 Task: Select transit view around selected location Great Barrier Reef, Australia and check out the nearest train station
Action: Mouse moved to (197, 83)
Screenshot: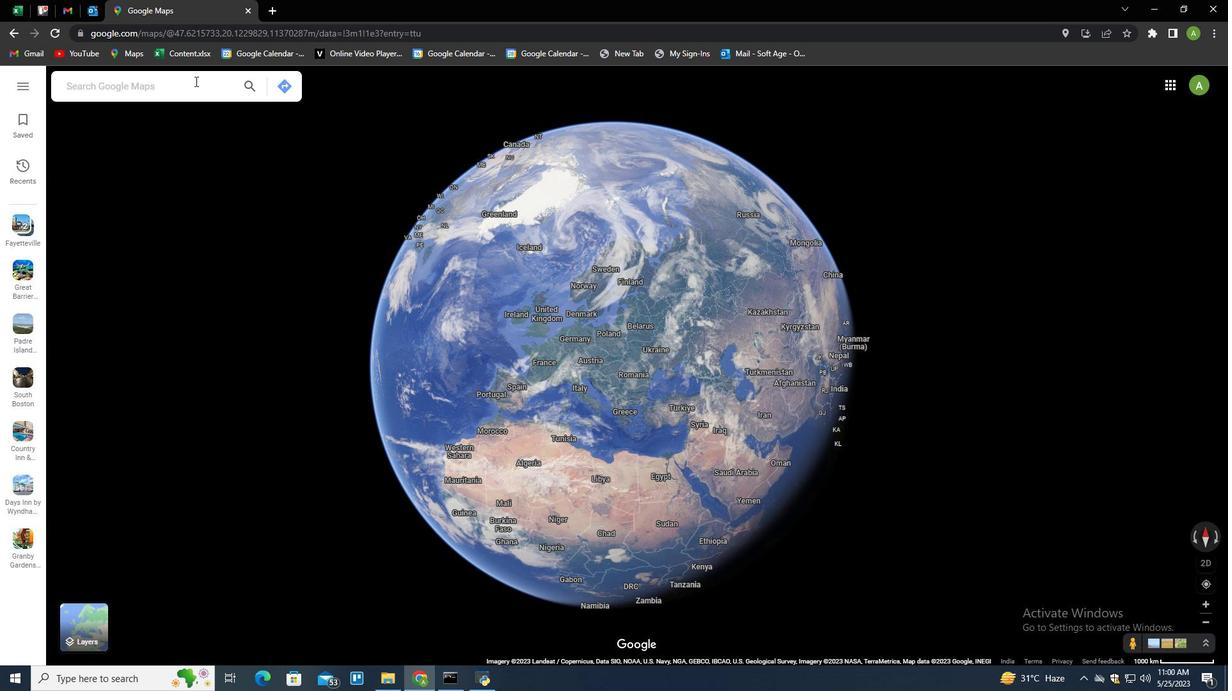 
Action: Mouse pressed left at (197, 83)
Screenshot: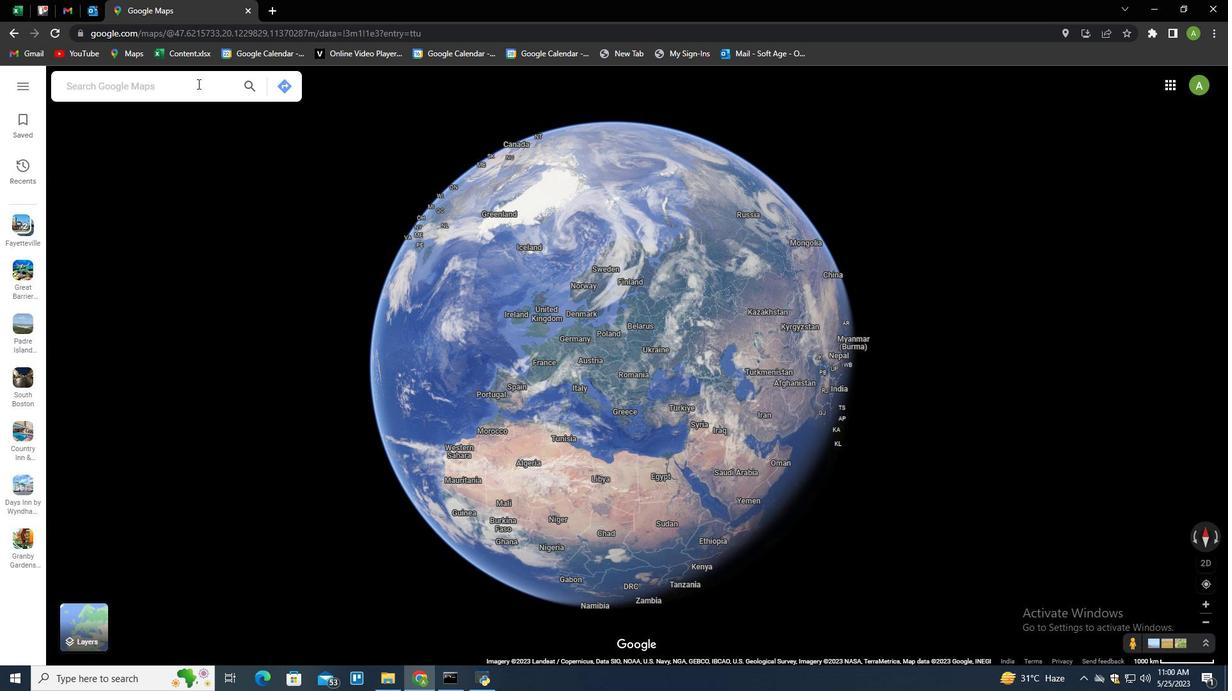 
Action: Key pressed <Key.shift>Barrier<Key.space><Key.shift>Reef,<Key.space><Key.shift>Austa<Key.down><Key.enter>
Screenshot: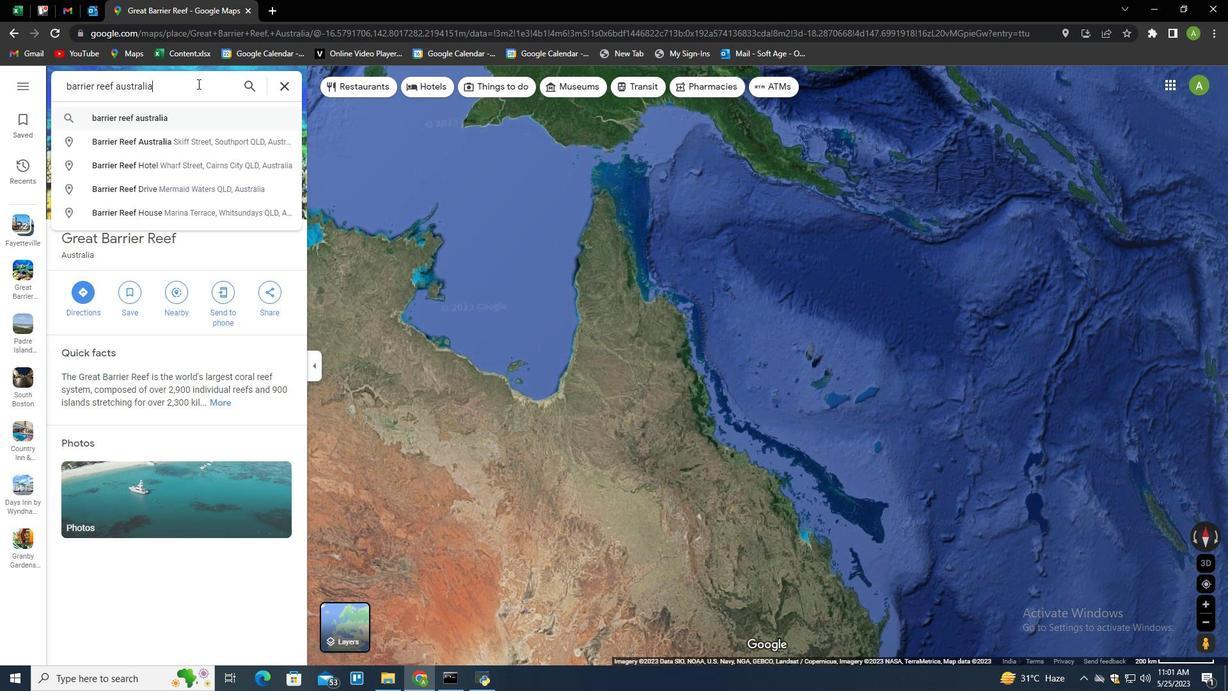 
Action: Mouse moved to (176, 292)
Screenshot: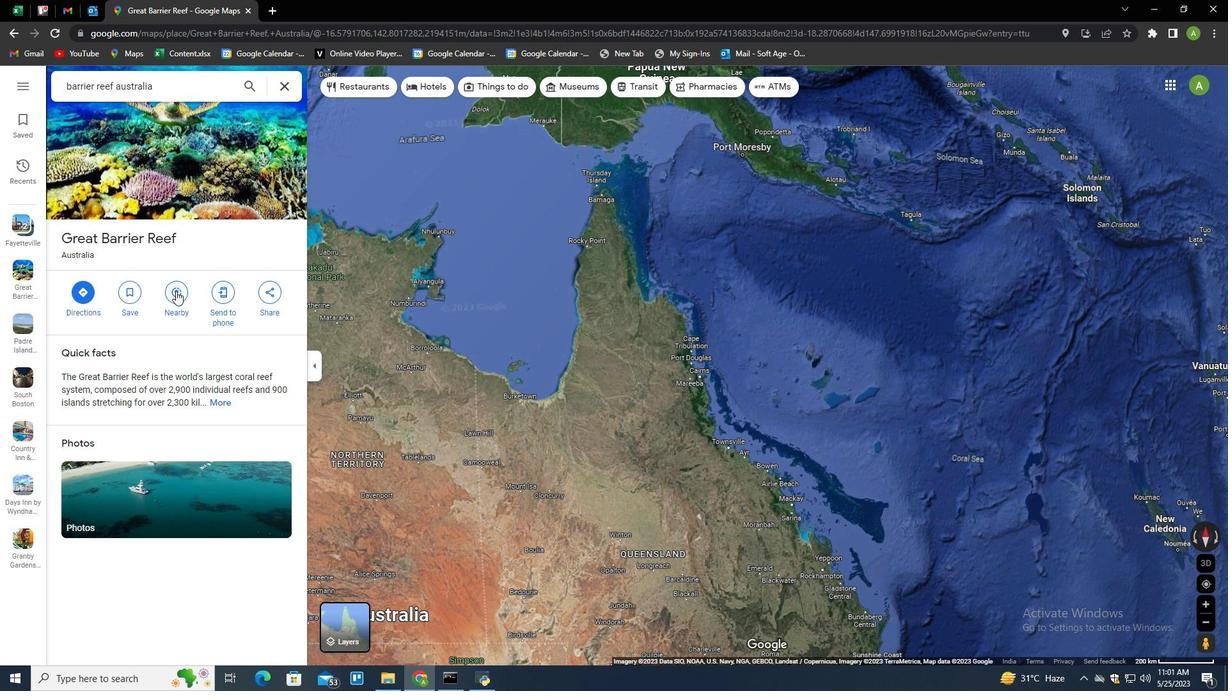 
Action: Mouse pressed left at (176, 292)
Screenshot: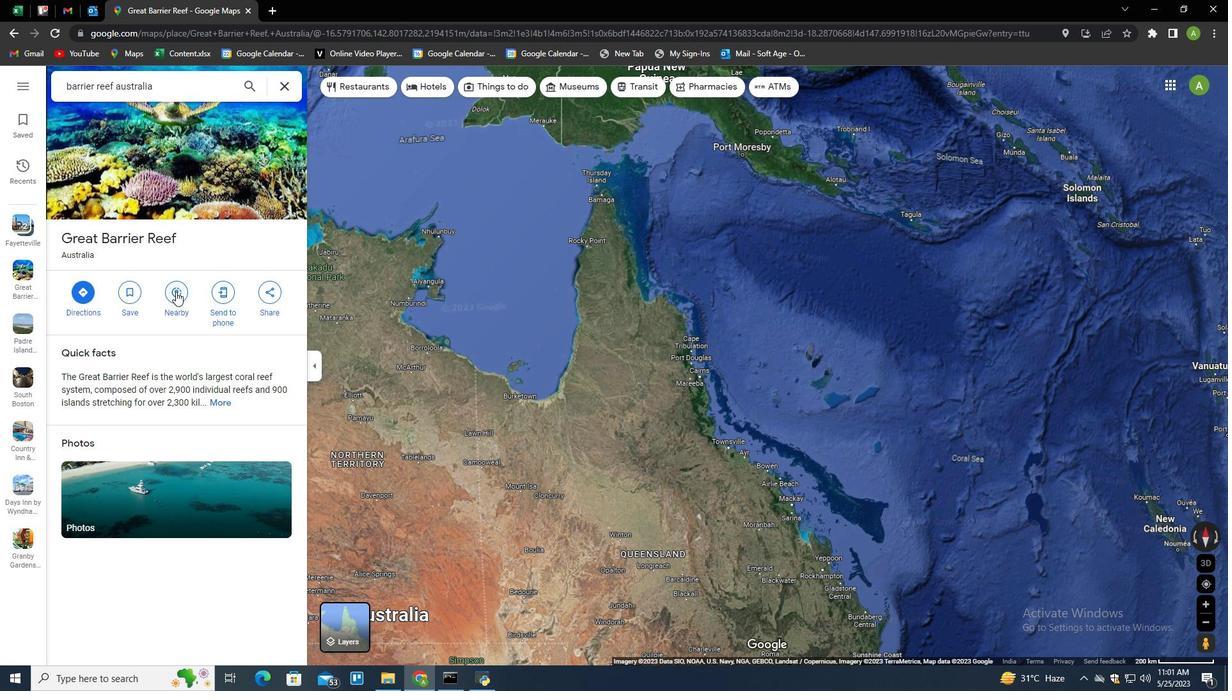 
Action: Mouse moved to (160, 86)
Screenshot: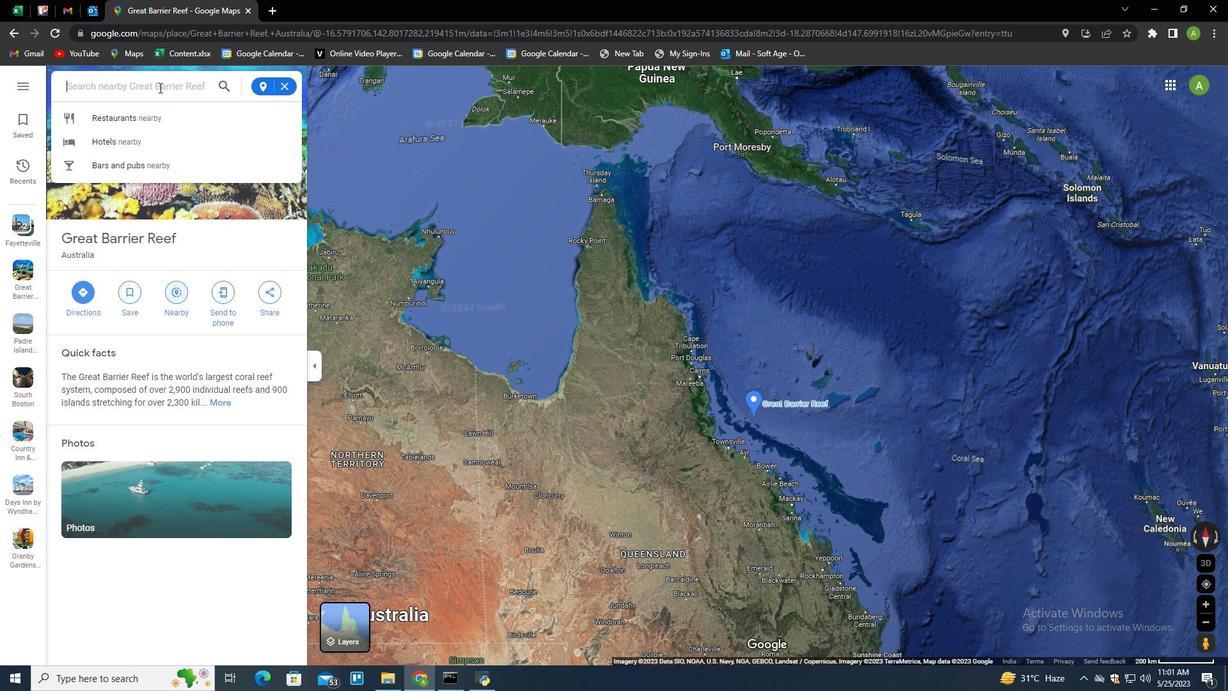 
Action: Mouse pressed left at (160, 86)
Screenshot: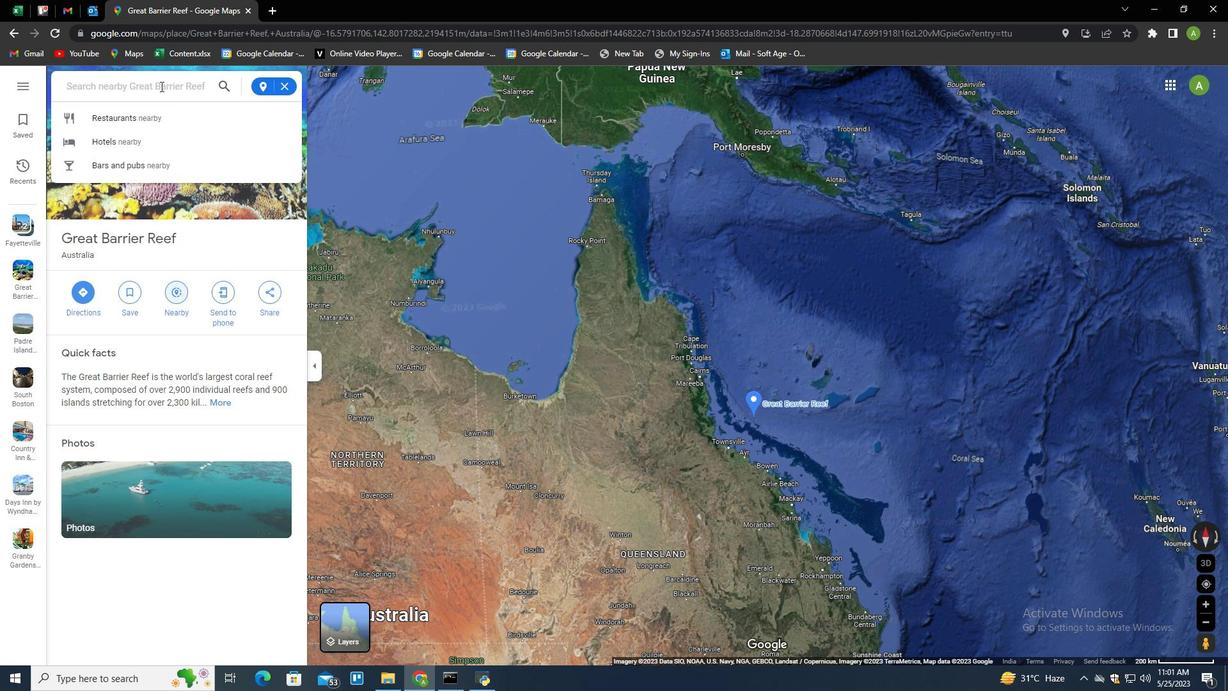 
Action: Key pressed <Key.shift><Key.shift>Trin<Key.down><Key.enter>
Screenshot: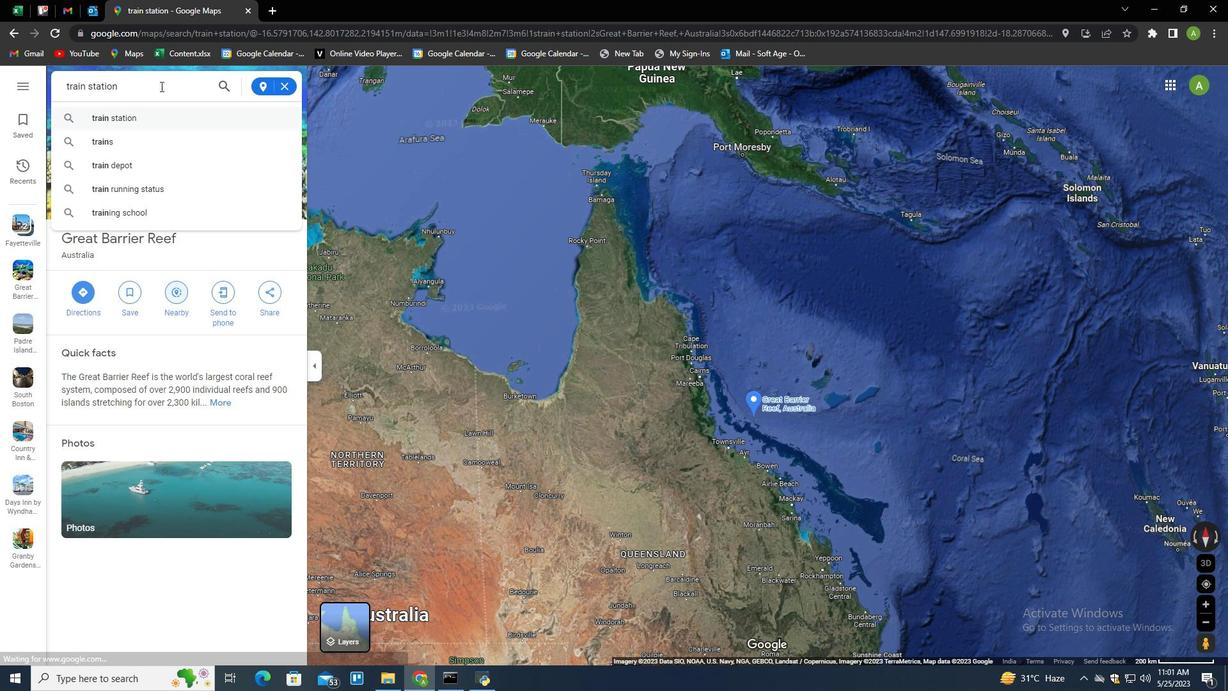 
Action: Mouse moved to (540, 416)
Screenshot: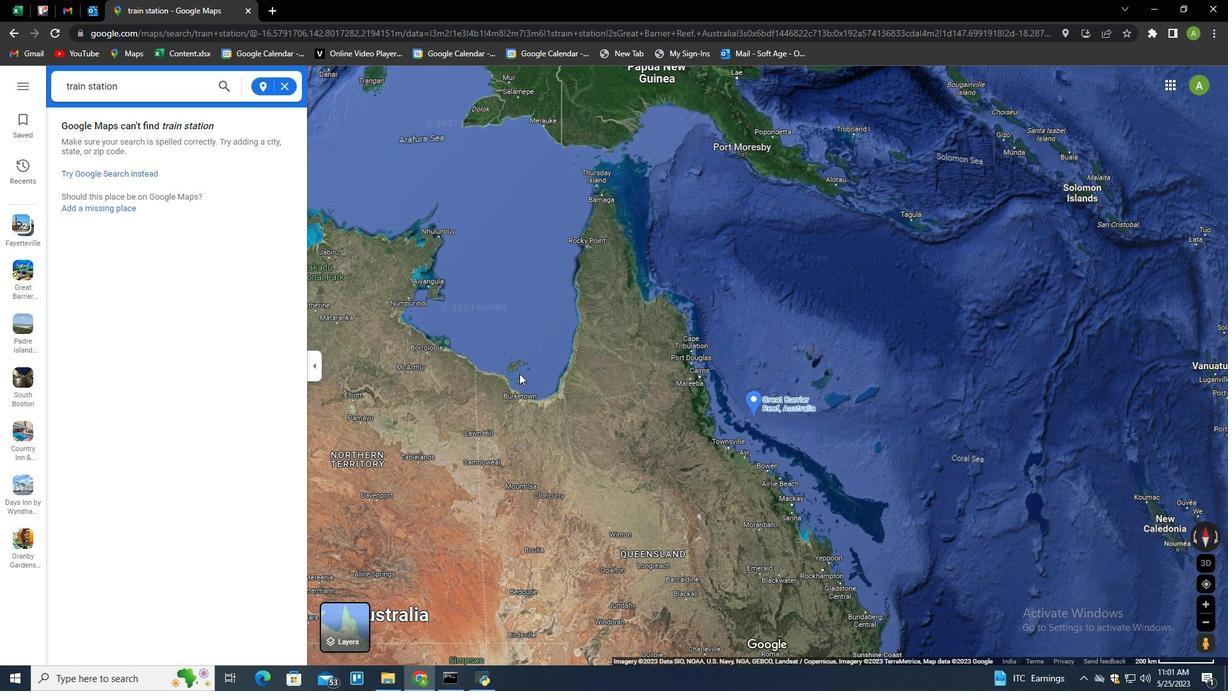 
Action: Mouse scrolled (540, 415) with delta (0, 0)
Screenshot: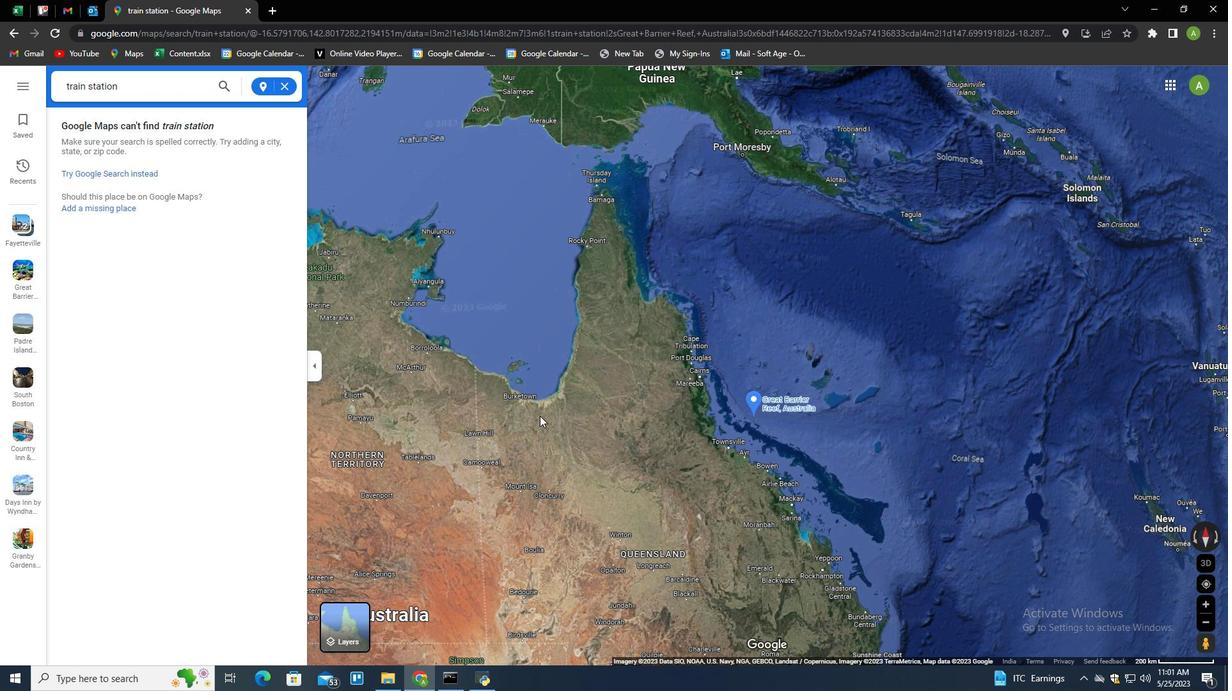 
Action: Mouse moved to (539, 420)
Screenshot: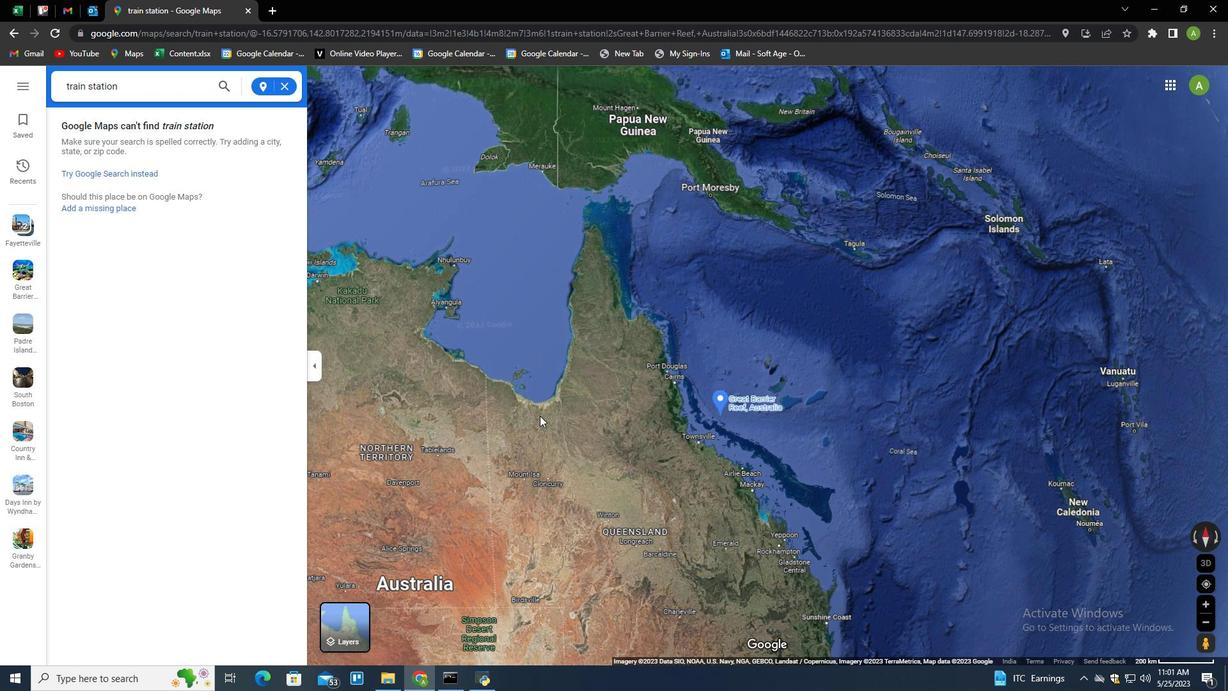 
Action: Mouse scrolled (539, 419) with delta (0, 0)
Screenshot: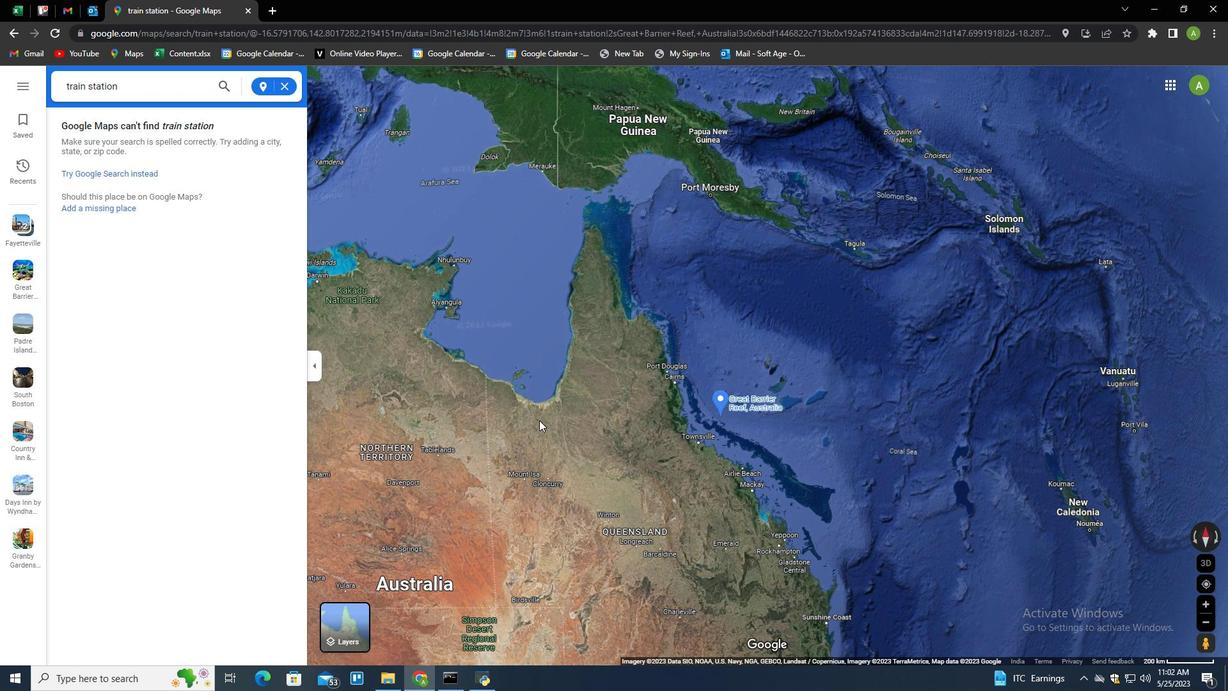 
Action: Mouse moved to (772, 488)
Screenshot: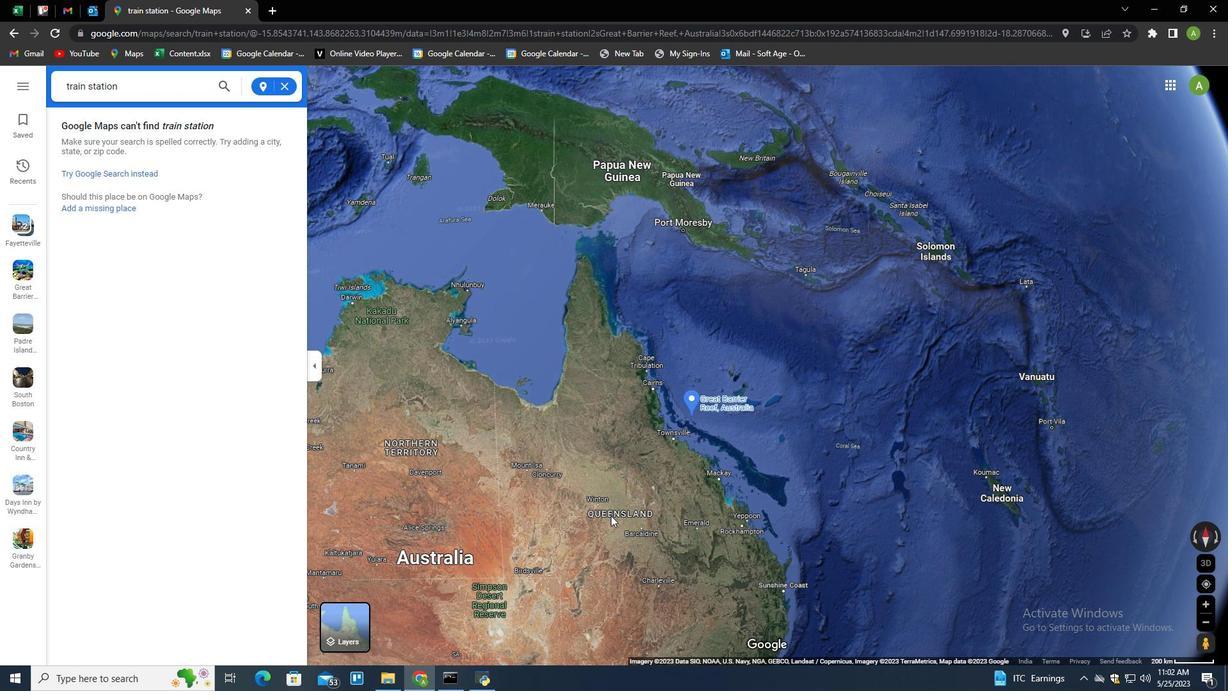
Action: Mouse scrolled (772, 487) with delta (0, 0)
Screenshot: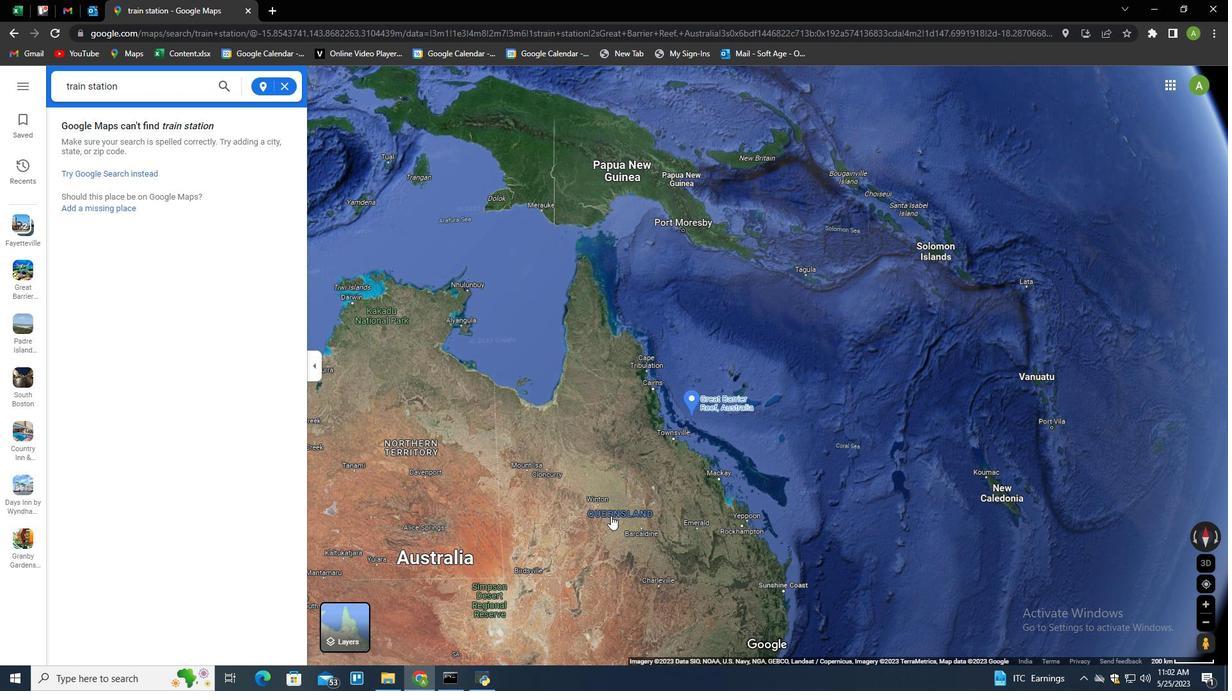 
Action: Mouse scrolled (772, 487) with delta (0, 0)
Screenshot: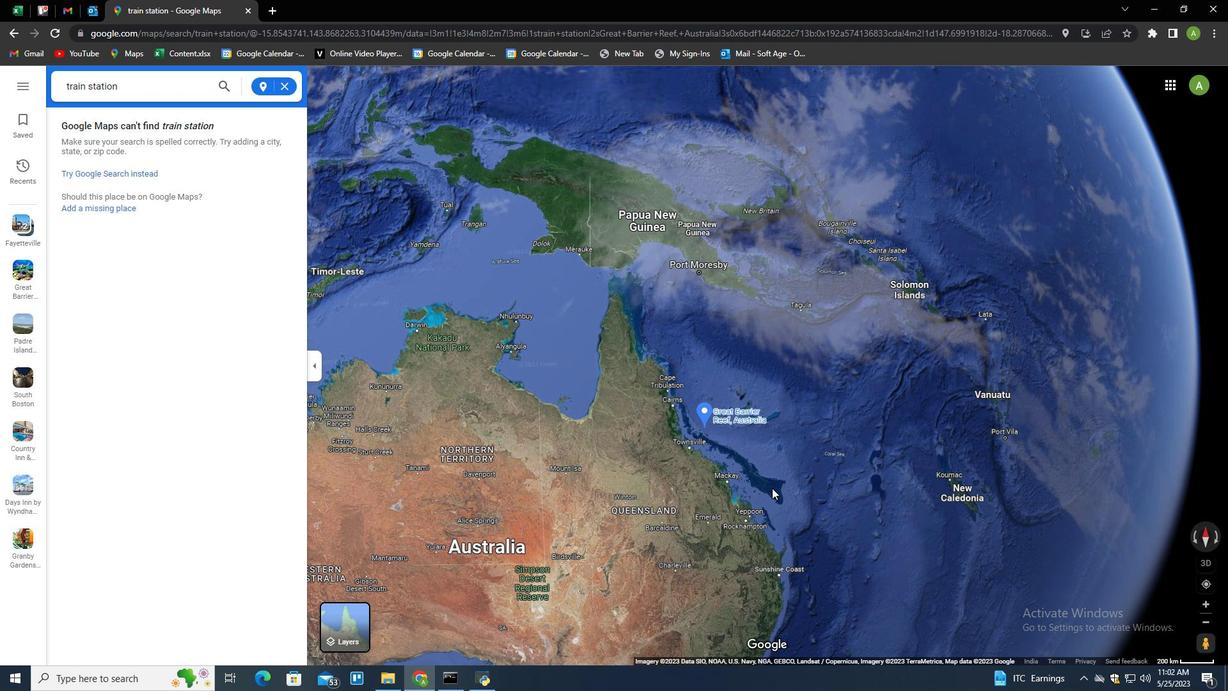 
Action: Mouse scrolled (772, 487) with delta (0, 0)
Screenshot: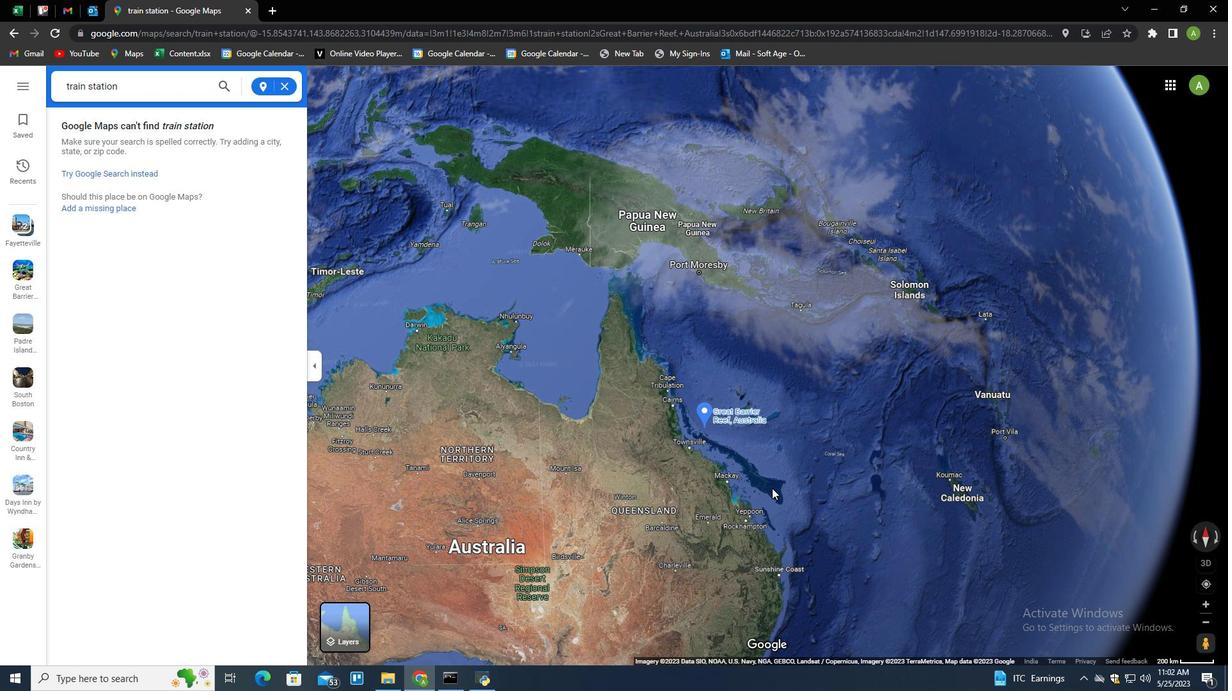 
Action: Mouse scrolled (772, 487) with delta (0, 0)
Screenshot: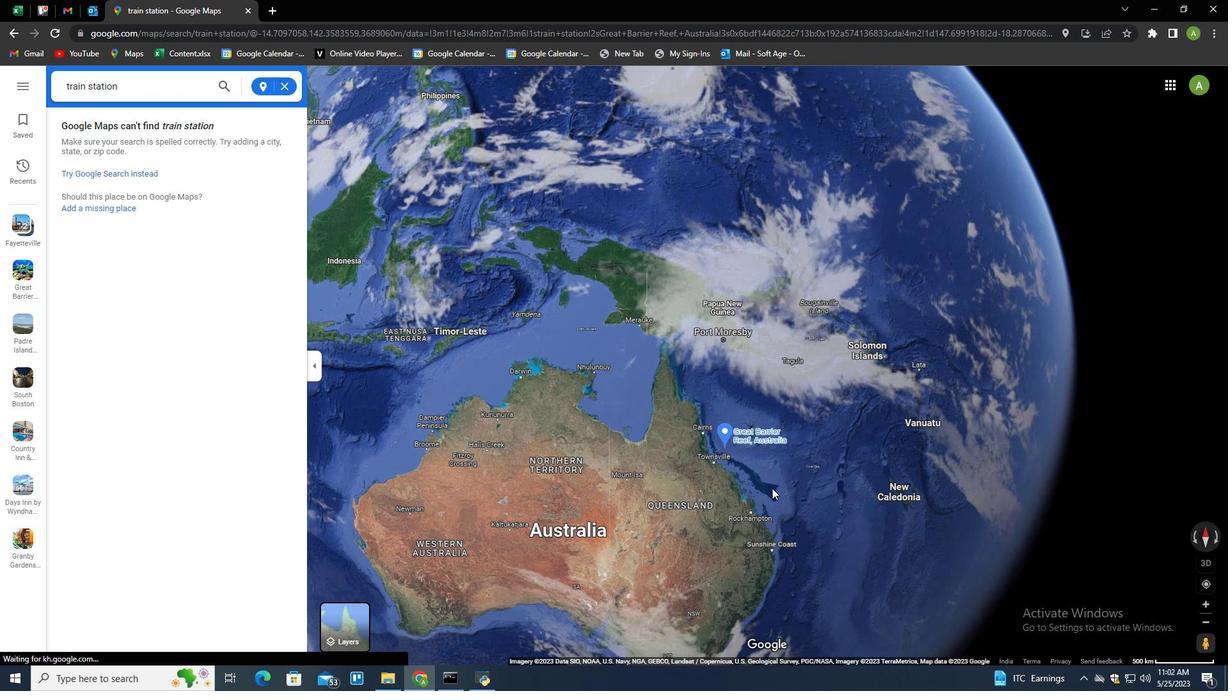 
Action: Mouse scrolled (772, 488) with delta (0, 0)
Screenshot: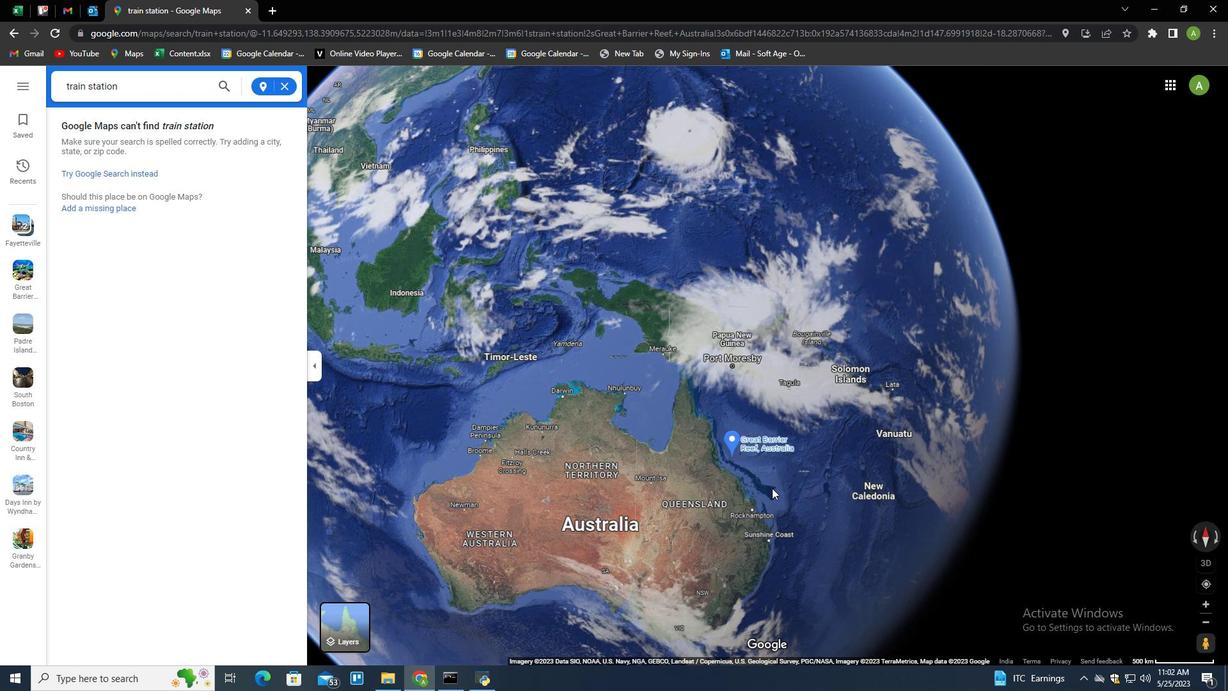 
Action: Mouse scrolled (772, 488) with delta (0, 0)
Screenshot: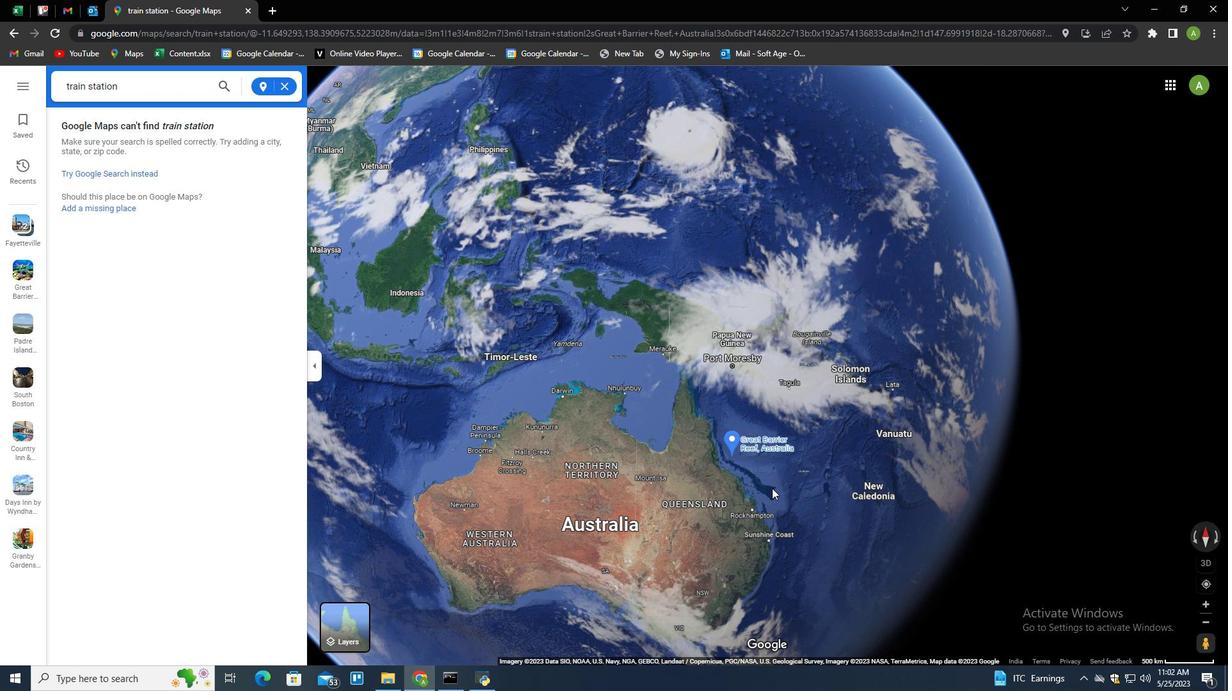
Action: Mouse scrolled (772, 488) with delta (0, 0)
Screenshot: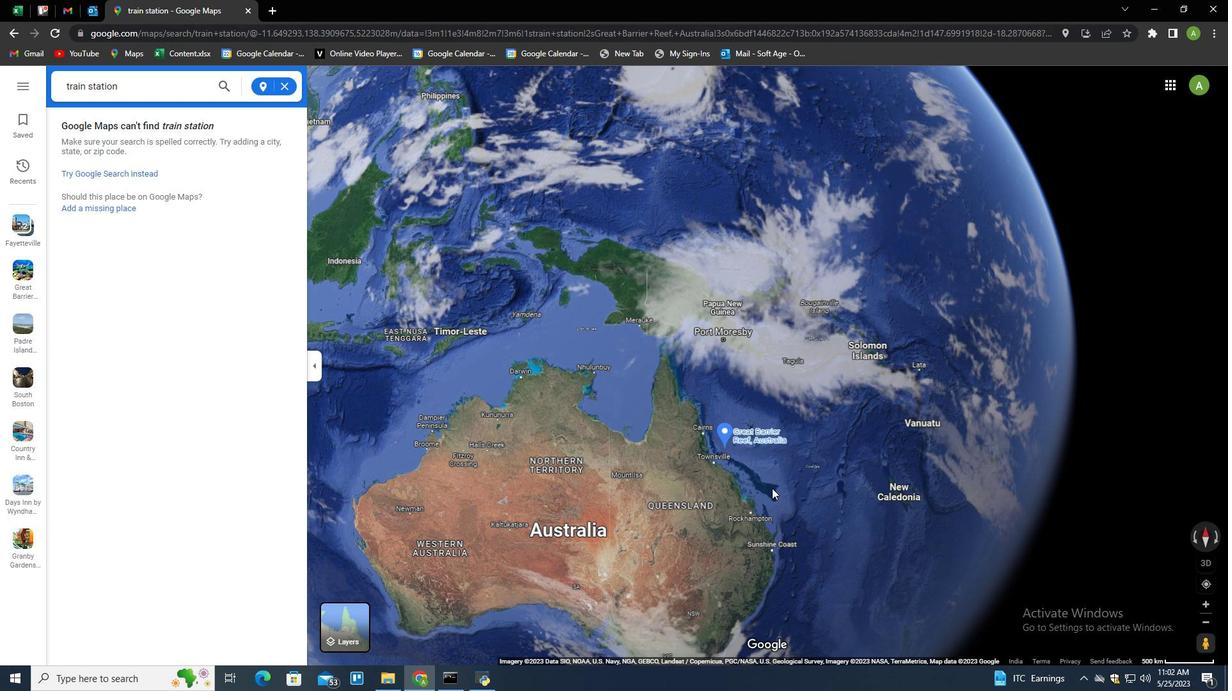 
Action: Mouse scrolled (772, 488) with delta (0, 0)
Screenshot: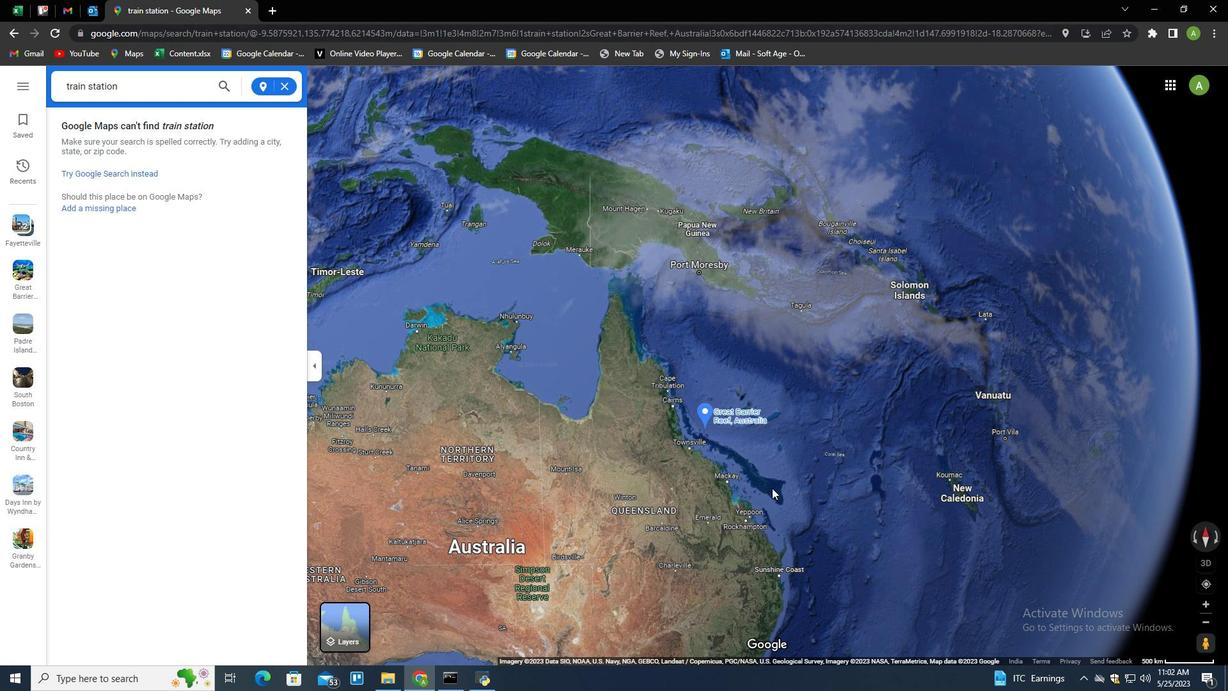 
Action: Mouse moved to (772, 488)
Screenshot: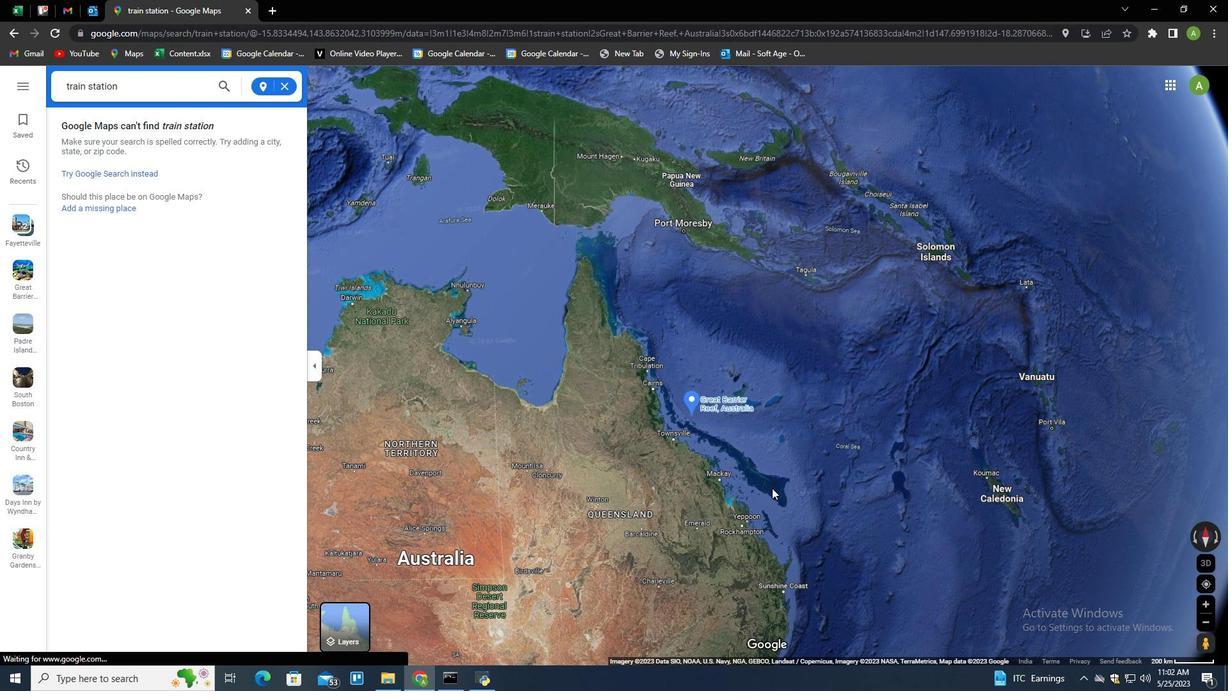 
Action: Mouse scrolled (772, 487) with delta (0, 0)
Screenshot: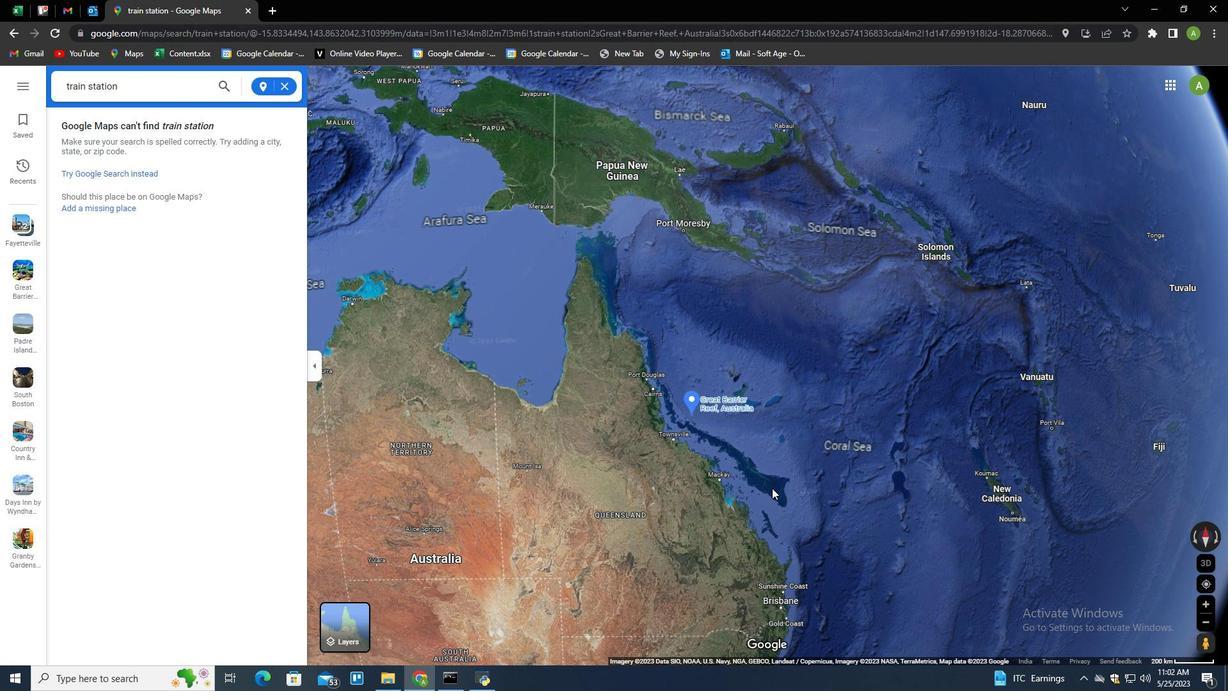 
Action: Mouse scrolled (772, 487) with delta (0, 0)
Screenshot: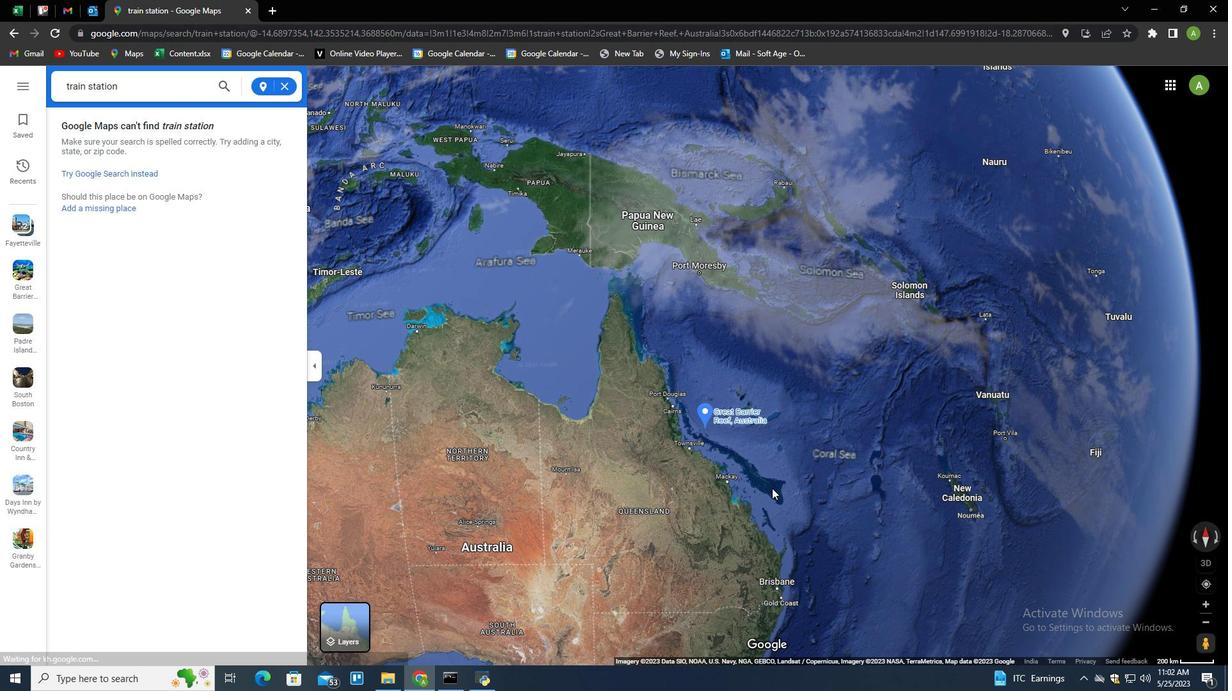 
Action: Mouse scrolled (772, 487) with delta (0, 0)
Screenshot: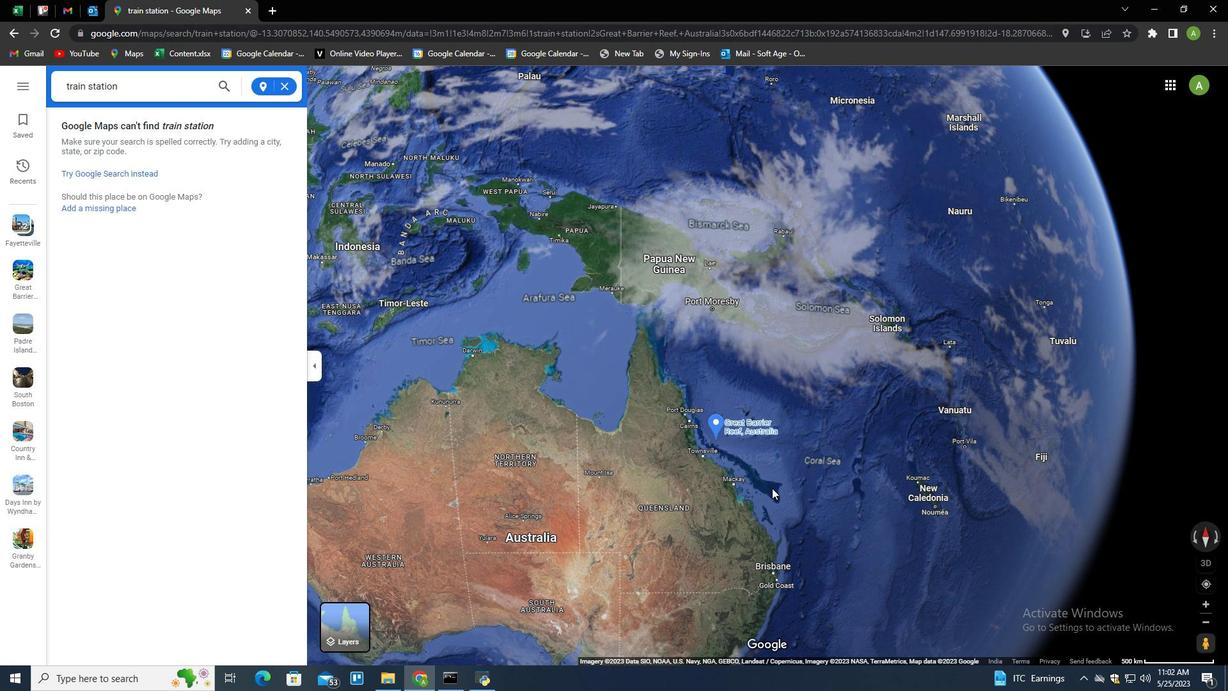 
Action: Mouse scrolled (772, 487) with delta (0, 0)
Screenshot: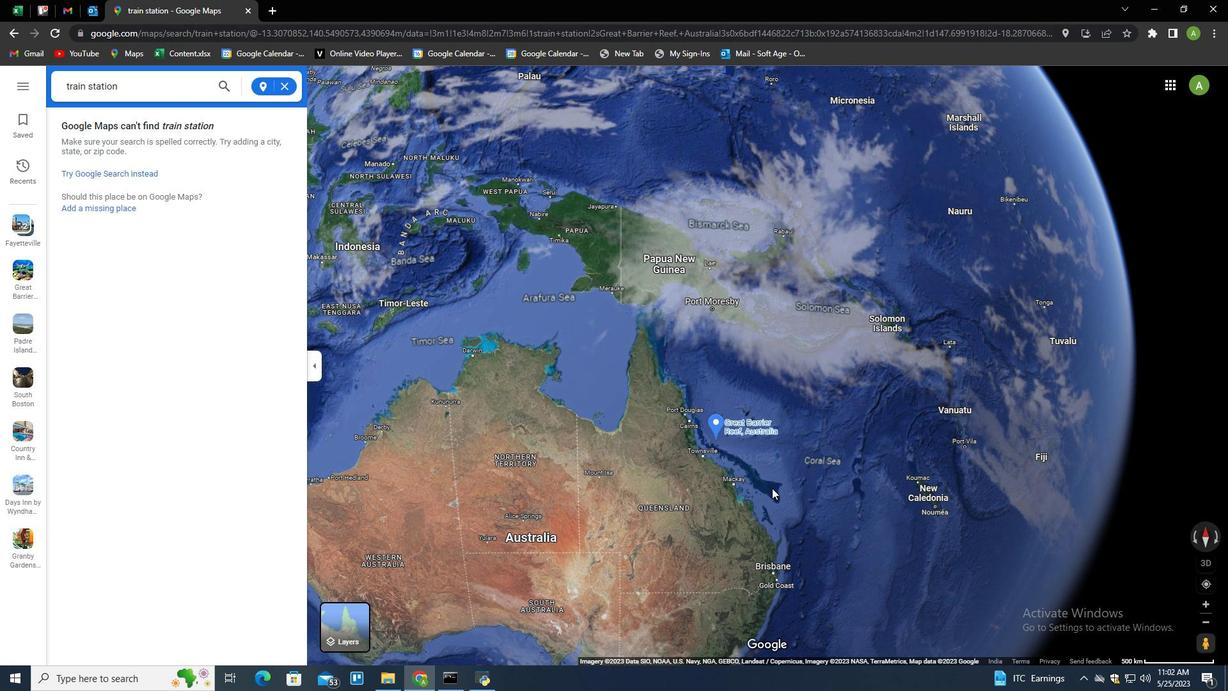 
Action: Mouse scrolled (772, 488) with delta (0, 0)
Screenshot: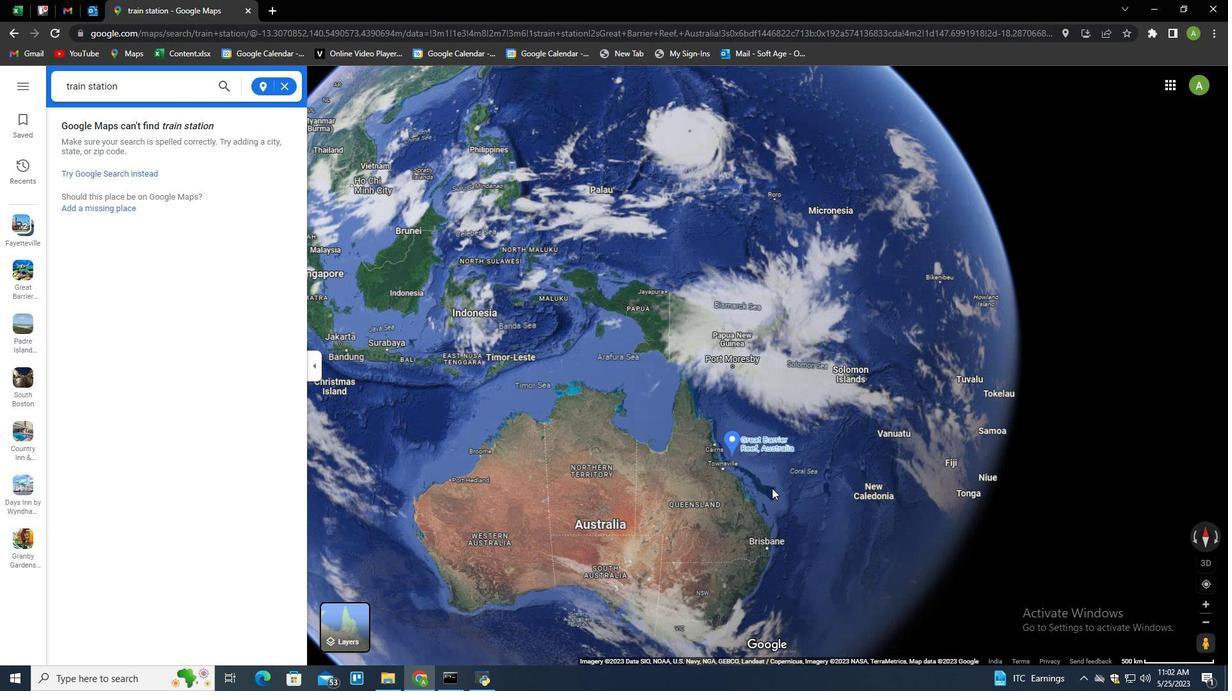 
Action: Mouse scrolled (772, 488) with delta (0, 0)
Screenshot: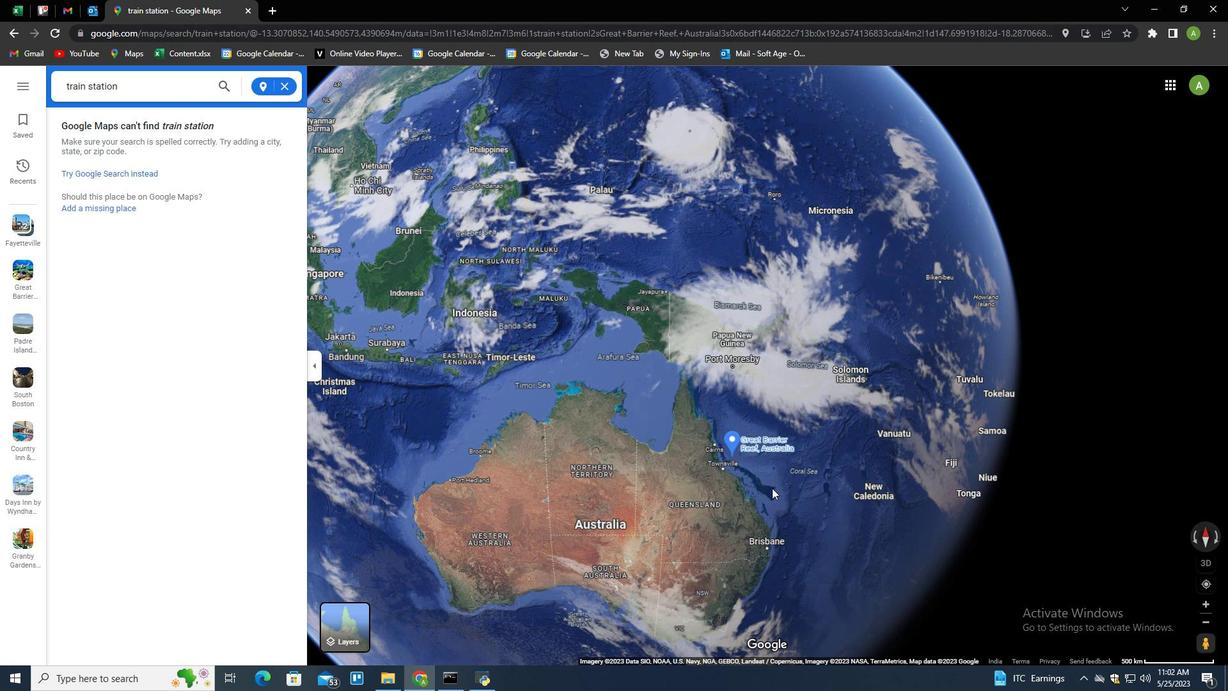 
Action: Mouse scrolled (772, 487) with delta (0, 0)
Screenshot: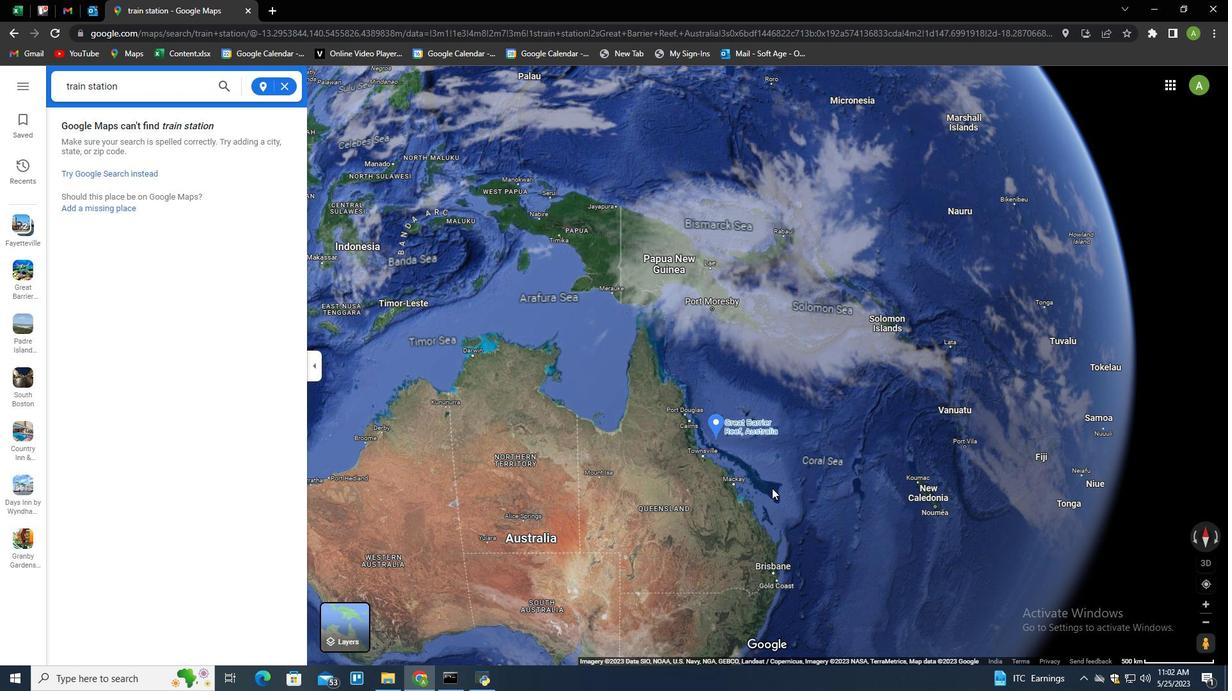 
Action: Mouse scrolled (772, 487) with delta (0, 0)
Screenshot: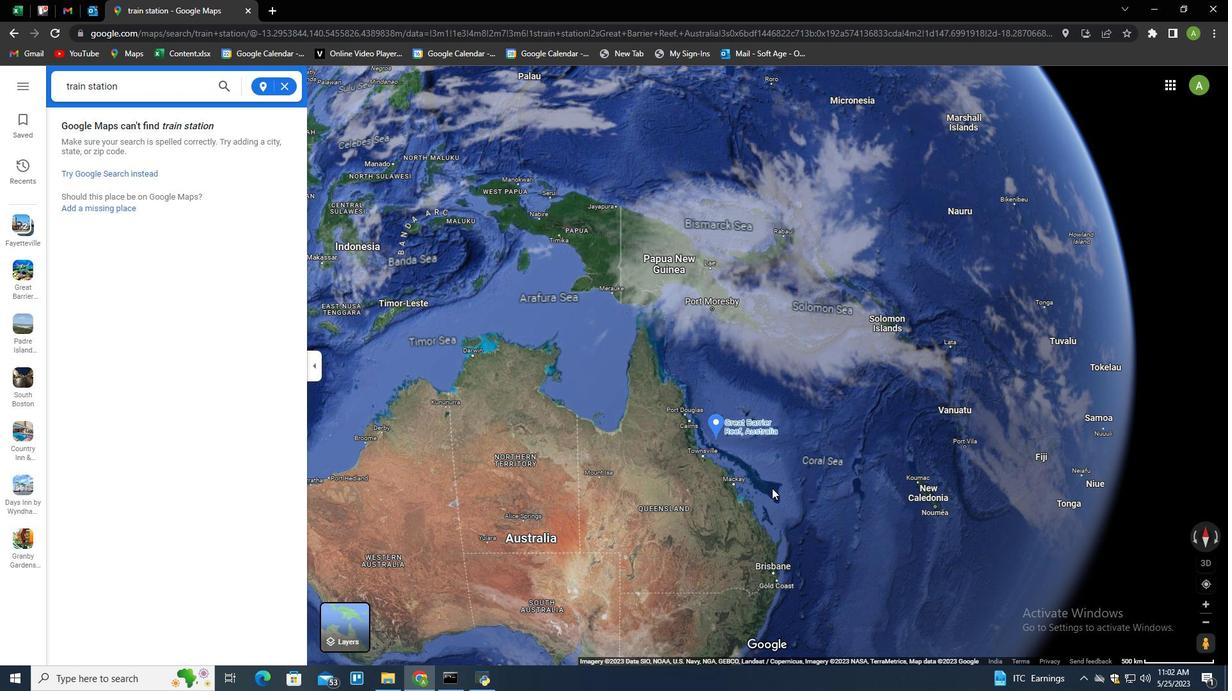
Action: Mouse moved to (773, 486)
Screenshot: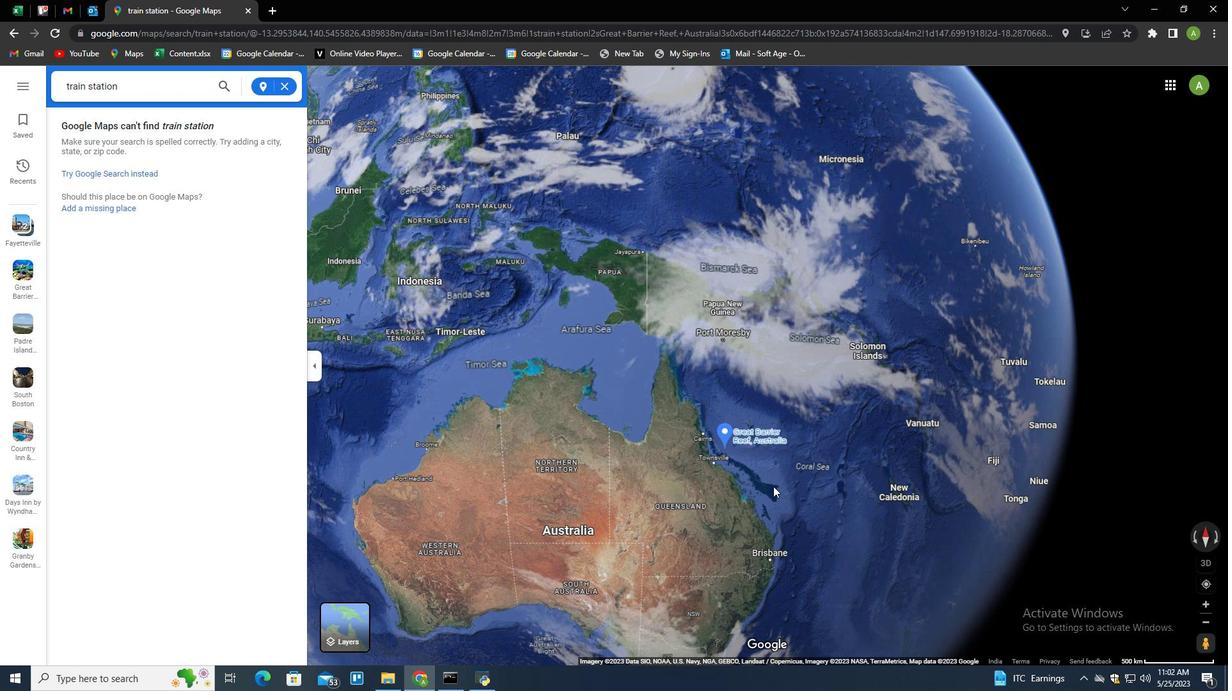 
Action: Mouse scrolled (773, 485) with delta (0, 0)
Screenshot: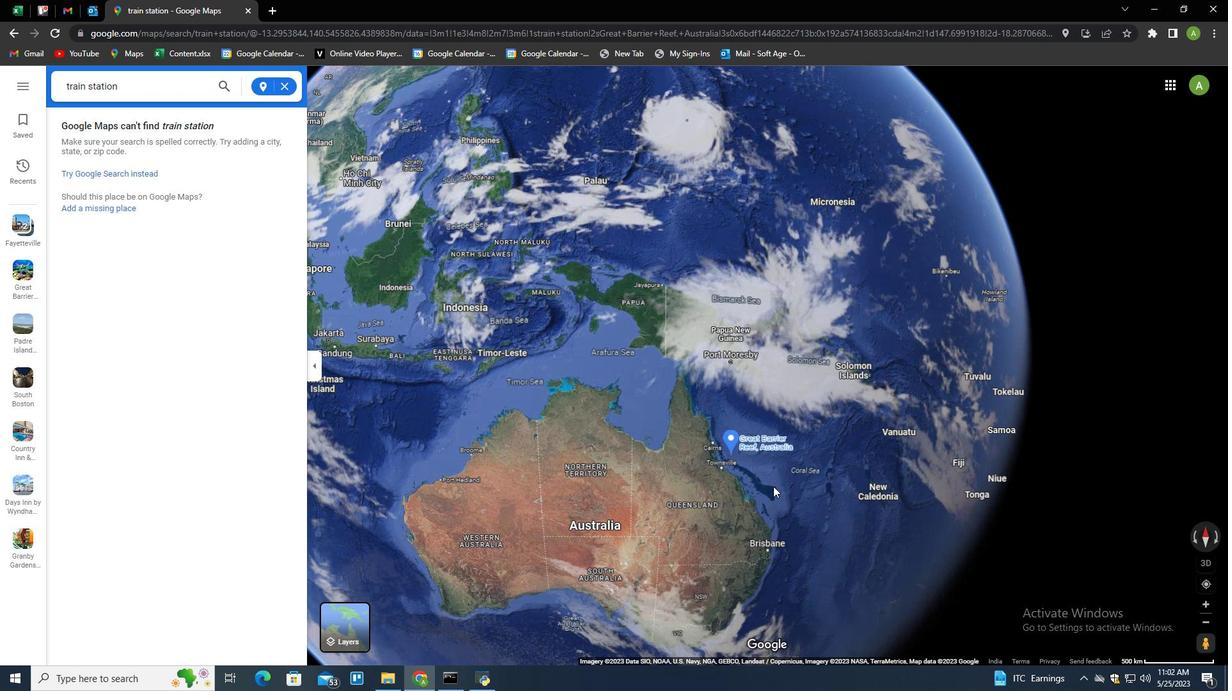
Action: Mouse scrolled (773, 485) with delta (0, 0)
Screenshot: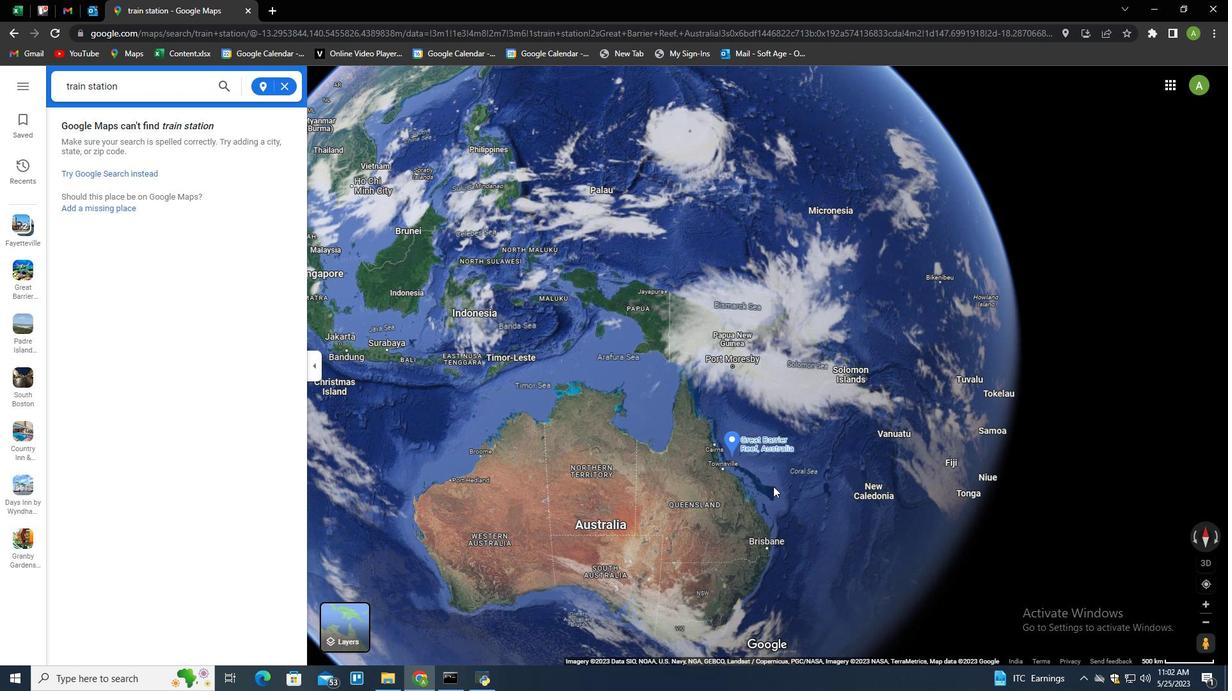 
Action: Mouse scrolled (773, 485) with delta (0, 0)
Screenshot: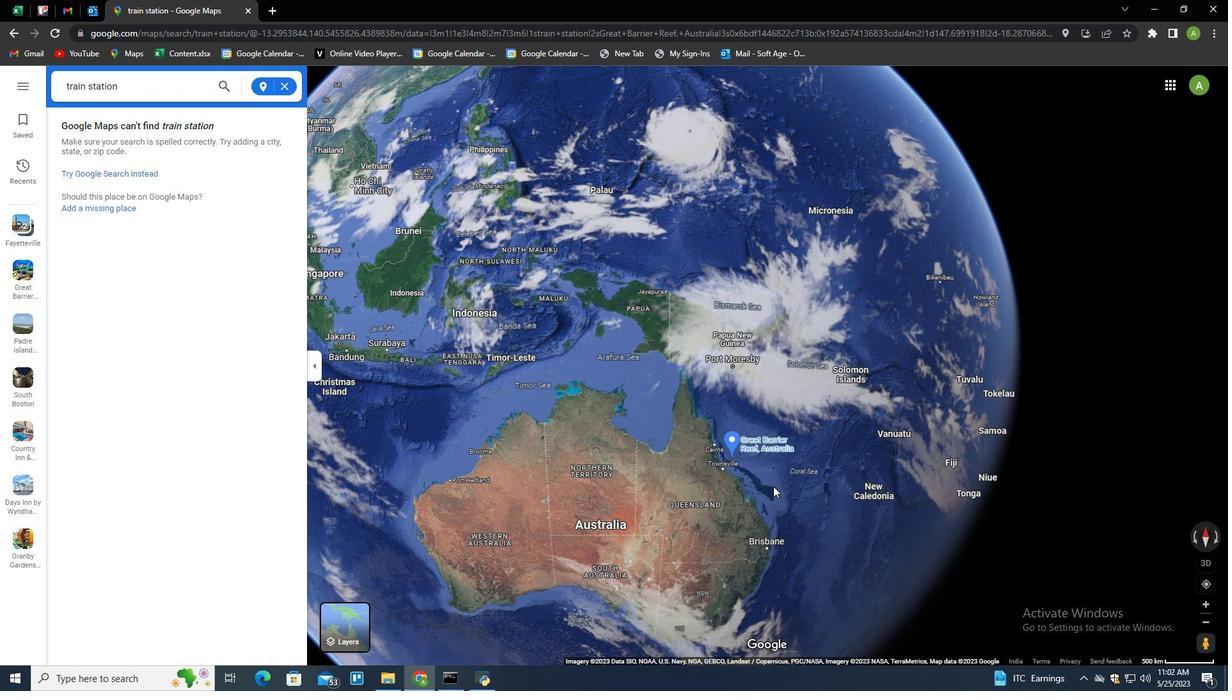 
Action: Mouse moved to (775, 485)
Screenshot: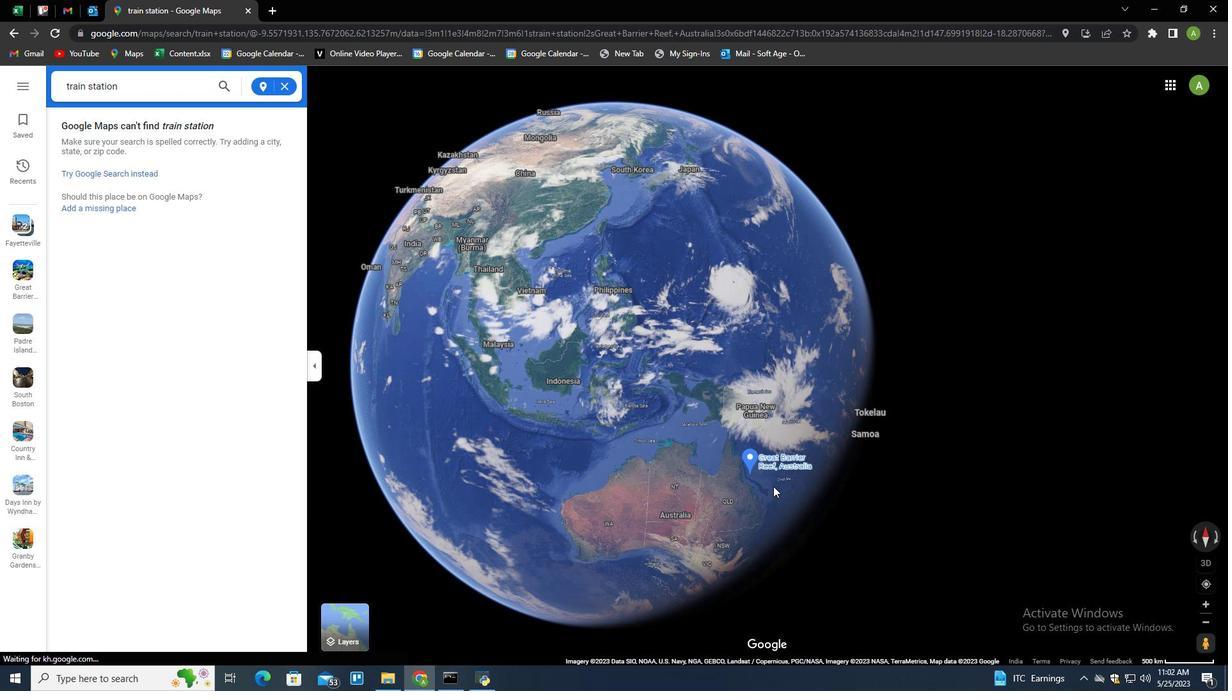 
Action: Mouse scrolled (775, 485) with delta (0, 0)
Screenshot: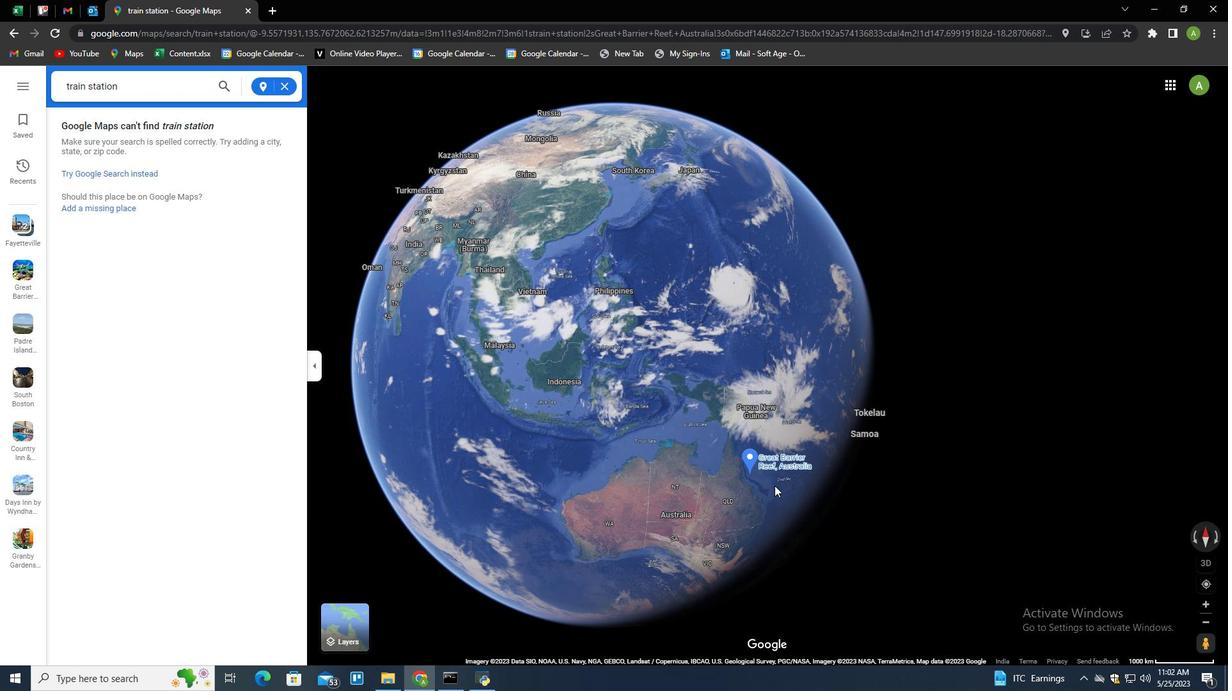 
Action: Mouse scrolled (775, 485) with delta (0, 0)
Screenshot: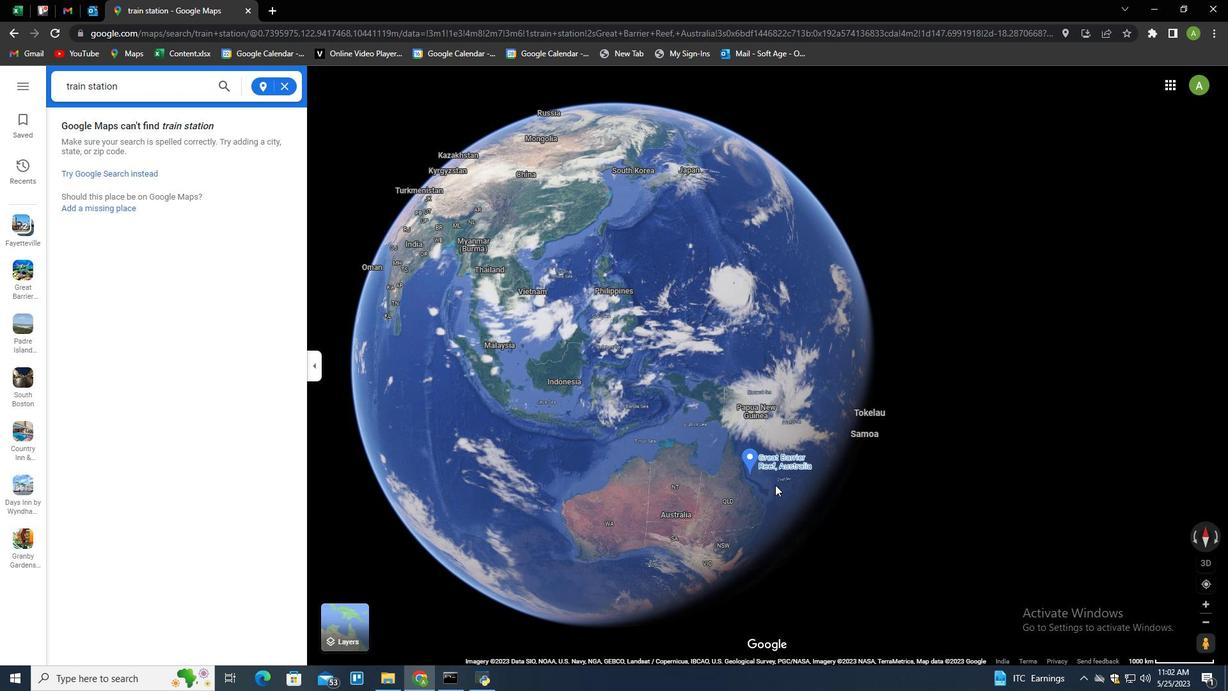 
Action: Mouse scrolled (775, 485) with delta (0, 0)
Screenshot: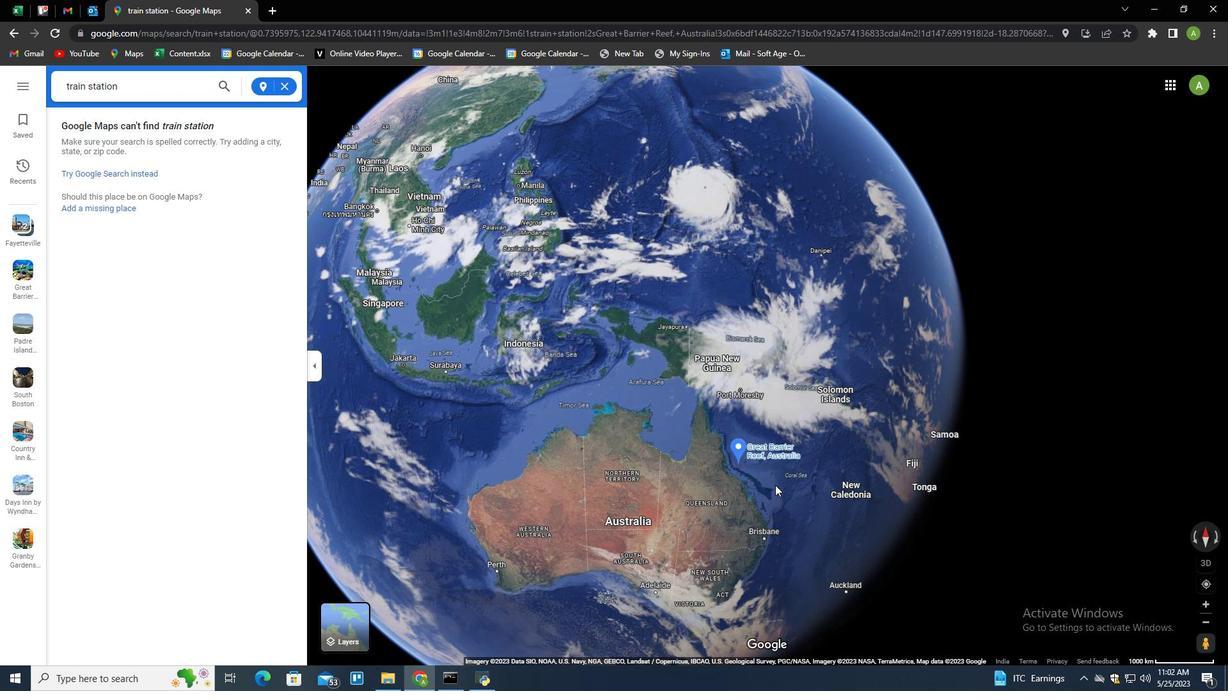 
Action: Mouse moved to (733, 240)
Screenshot: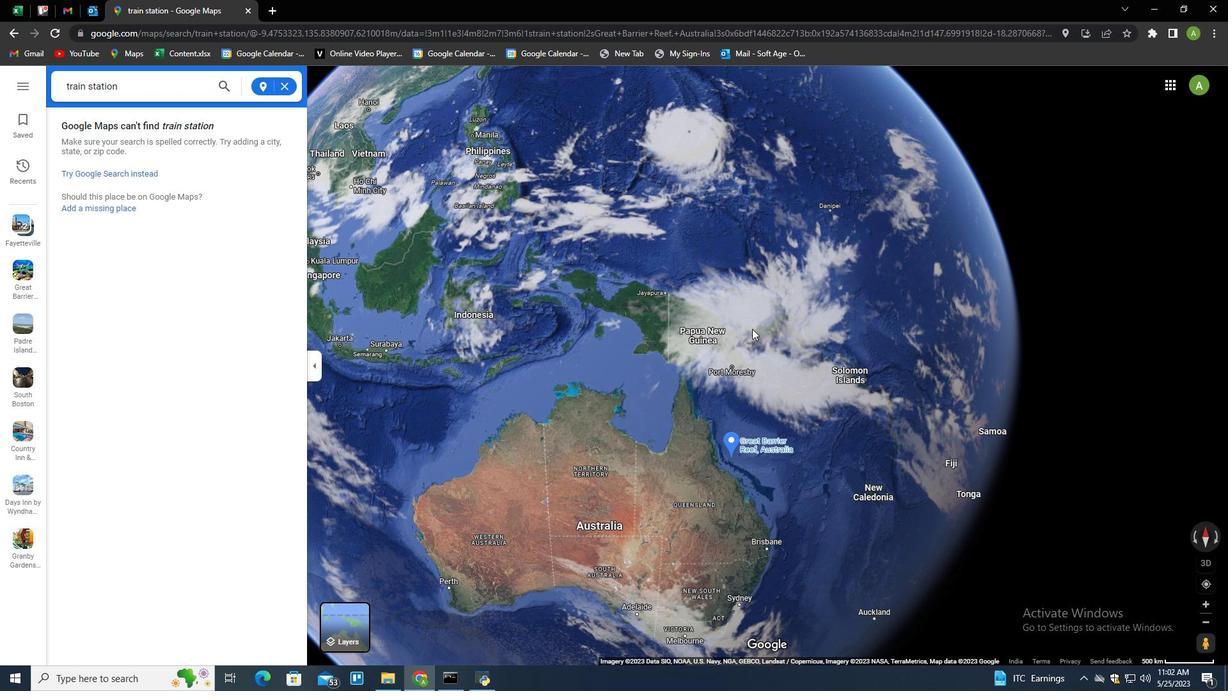 
Action: Mouse pressed left at (733, 240)
Screenshot: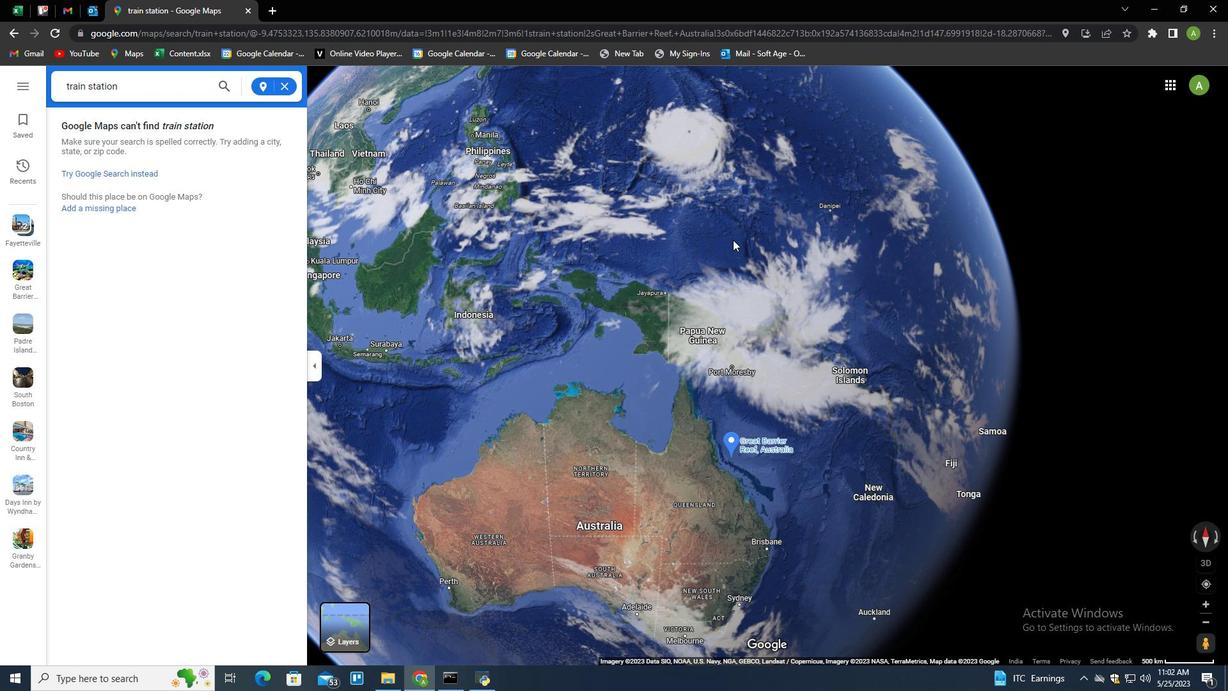 
Action: Mouse moved to (727, 459)
Screenshot: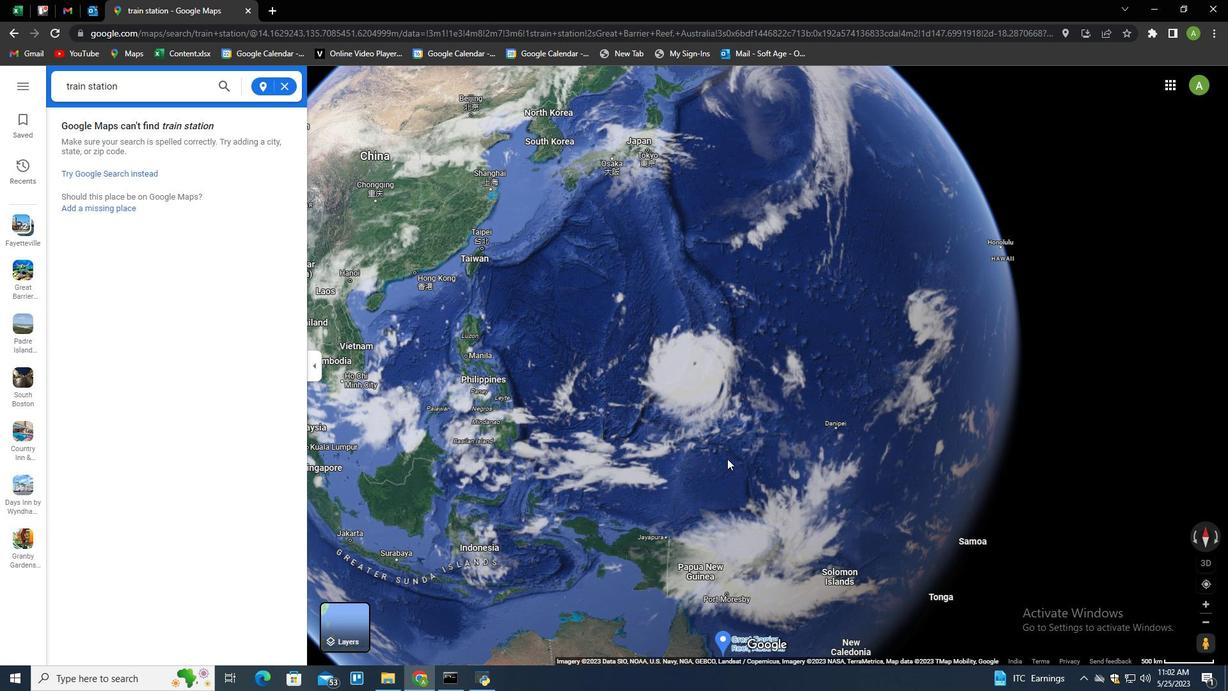 
Action: Mouse scrolled (727, 458) with delta (0, 0)
Screenshot: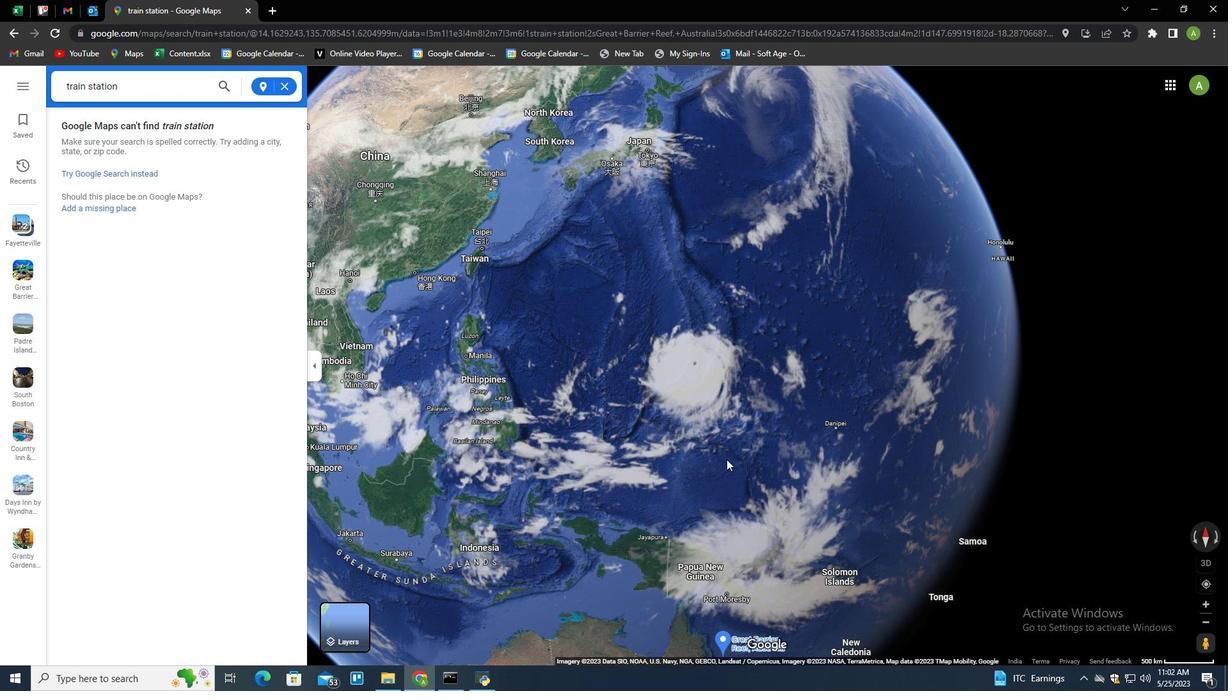 
Action: Mouse moved to (725, 498)
Screenshot: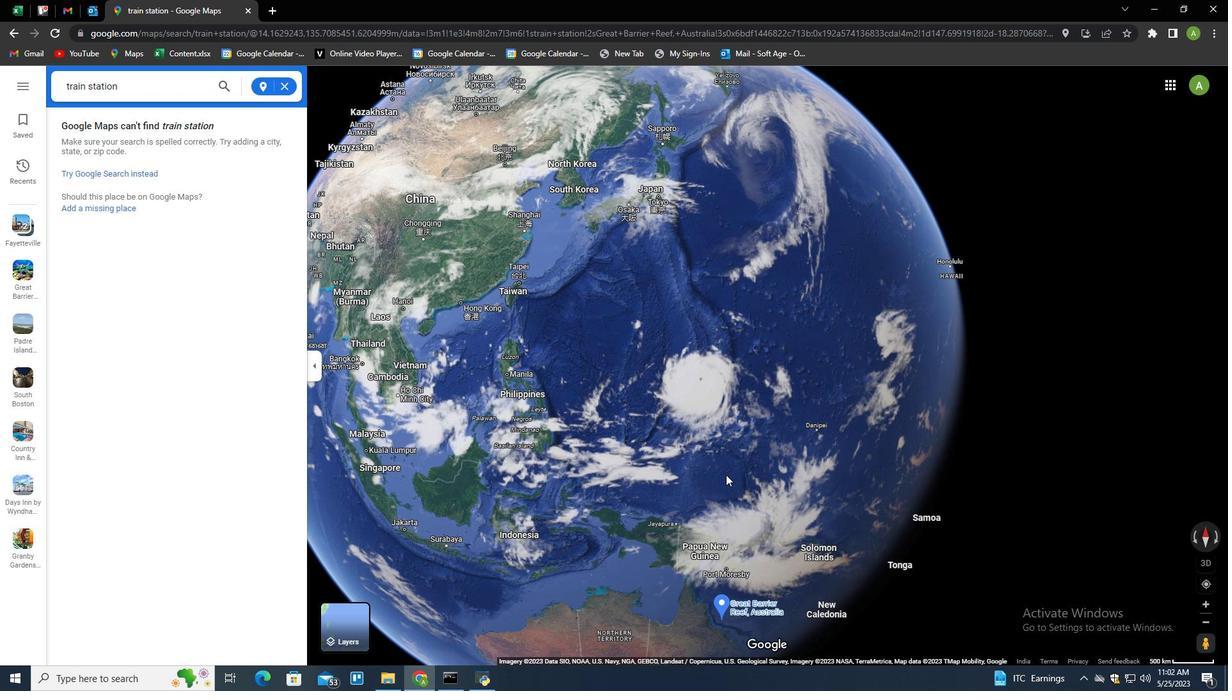 
Action: Mouse scrolled (725, 497) with delta (0, 0)
Screenshot: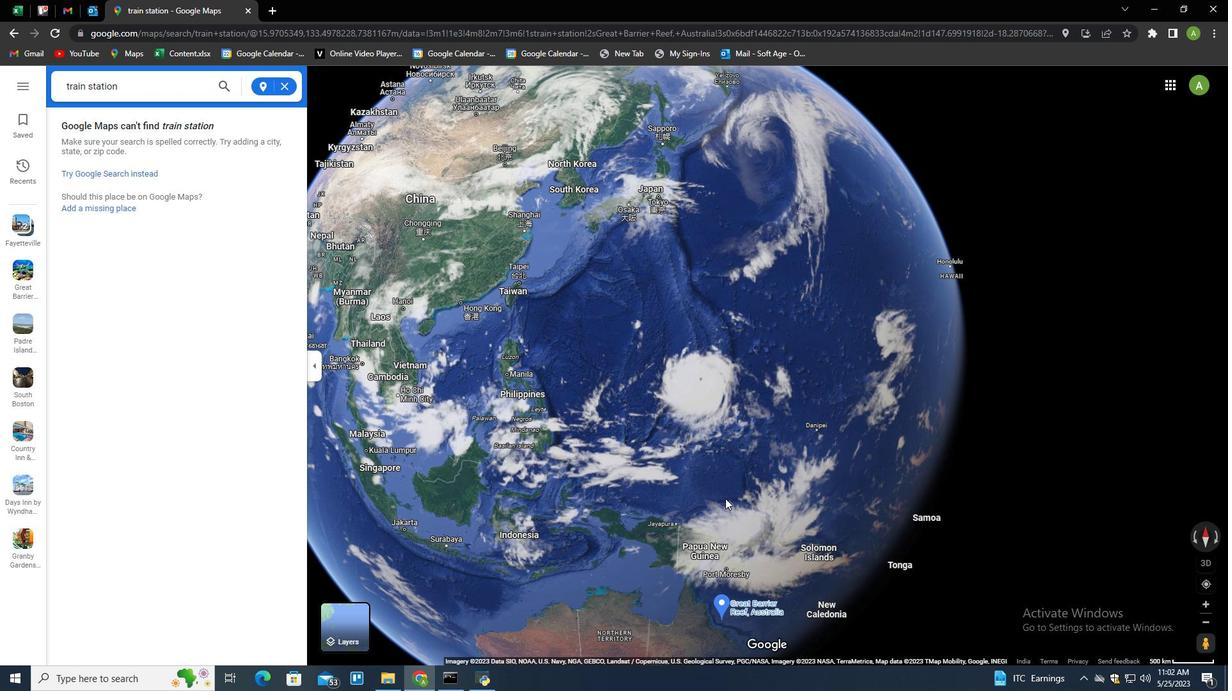 
Action: Mouse moved to (643, 347)
Screenshot: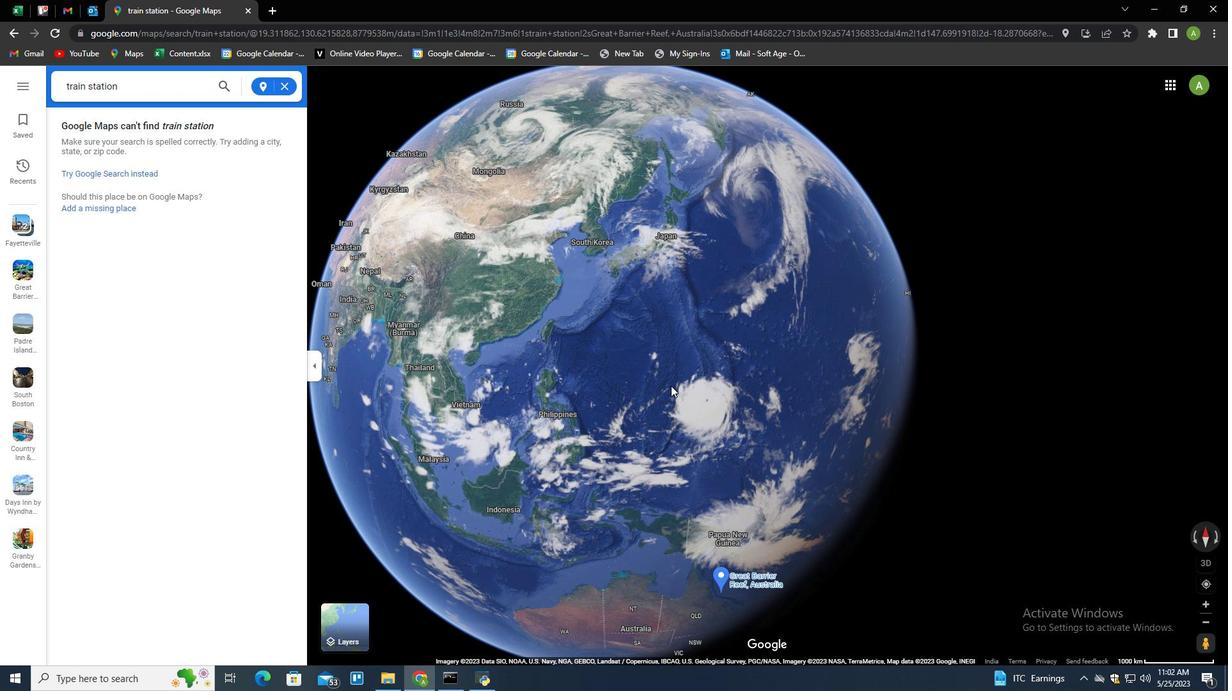 
Action: Mouse pressed left at (643, 347)
Screenshot: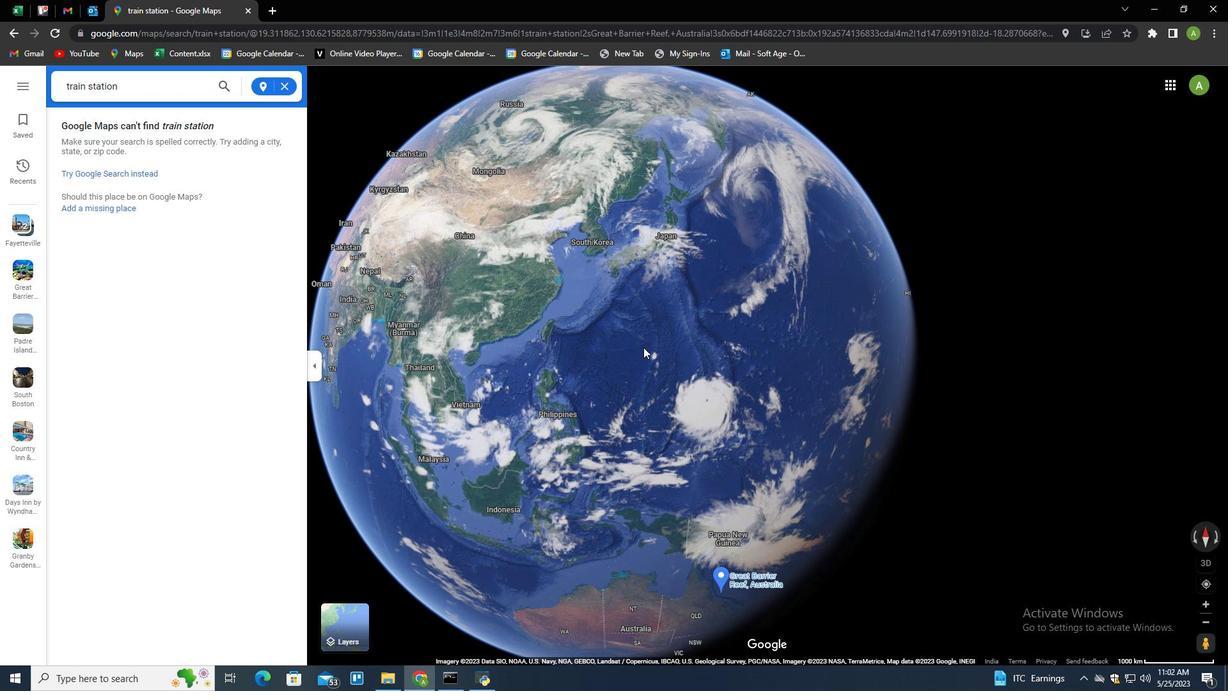 
Action: Mouse moved to (729, 535)
Screenshot: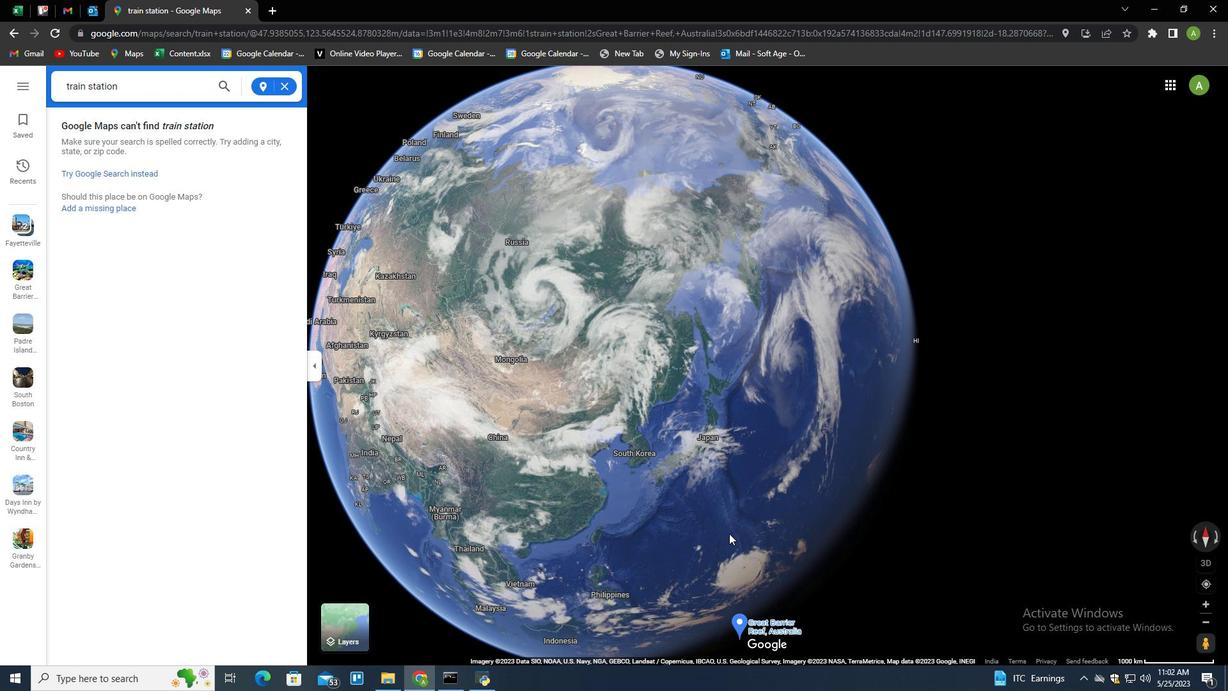 
Action: Mouse scrolled (729, 535) with delta (0, 0)
Screenshot: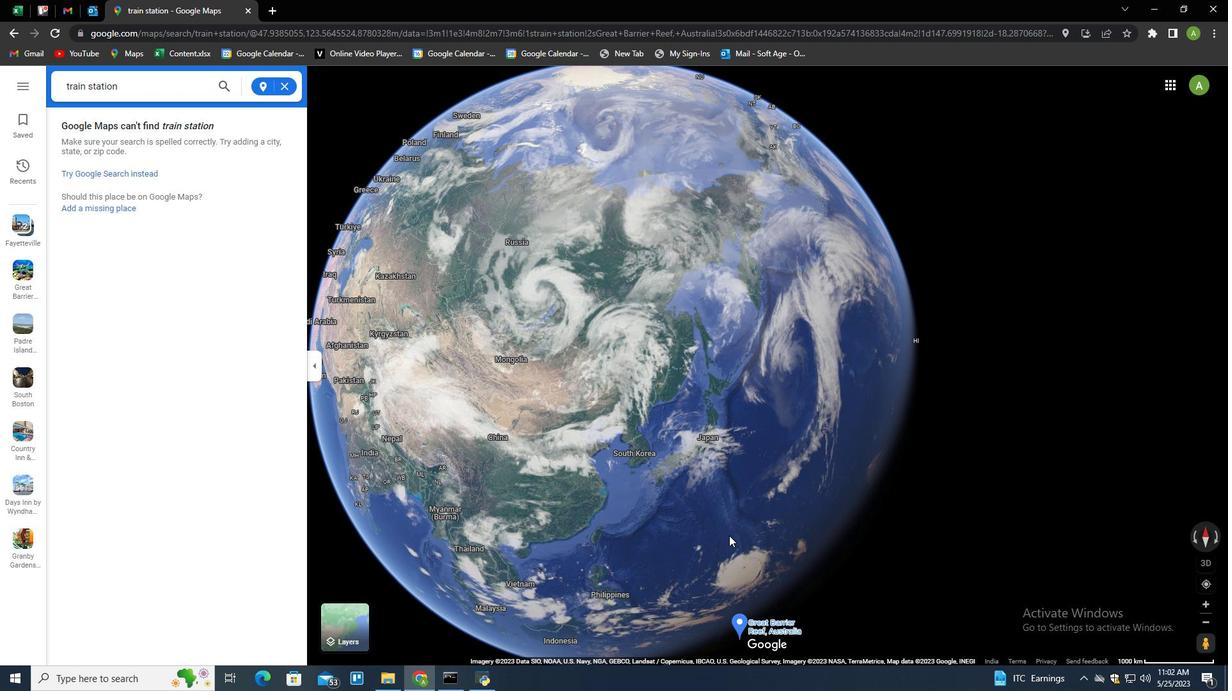 
Action: Mouse moved to (730, 535)
Screenshot: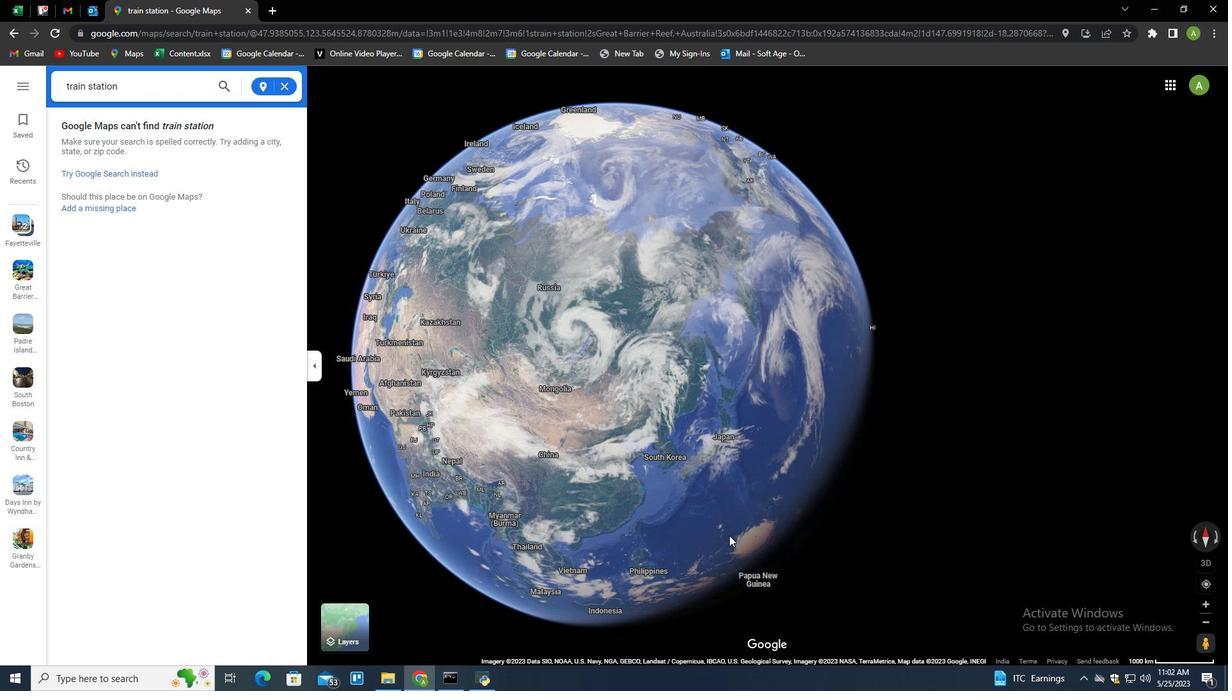 
